 Task: Add an event with the title Performance Evaluation and Feedback Session, date '2023/10/21', time 9:15 AM to 11:15 AMand add a description: Participants will explore the role of a leader as a coach and mentor. They will learn how to provide guidance, support, and development opportunities to team members, fostering their growth and professional advancement., put the event into Orange category, logged in from the account softage.2@softage.netand send the event invitation to softage.3@softage.net and softage.4@softage.net. Set a reminder for the event 15 minutes before
Action: Mouse moved to (82, 96)
Screenshot: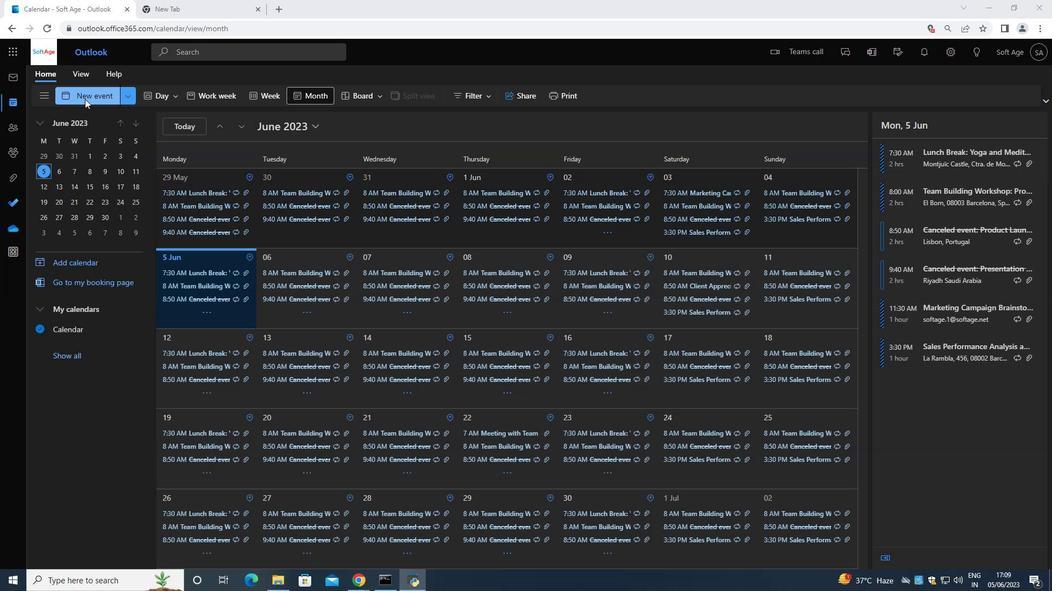 
Action: Mouse pressed left at (82, 96)
Screenshot: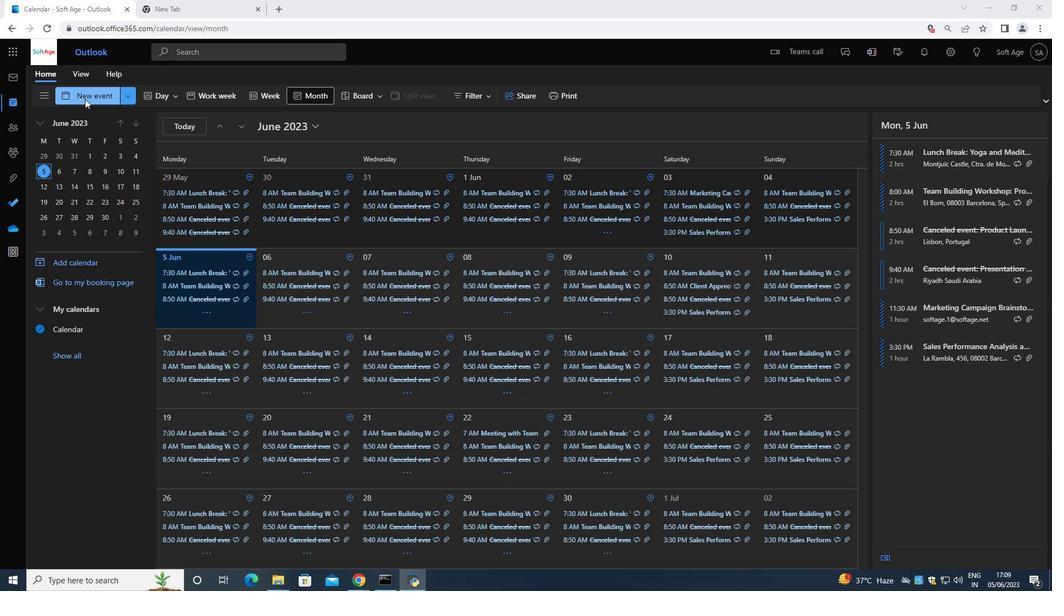 
Action: Mouse moved to (326, 161)
Screenshot: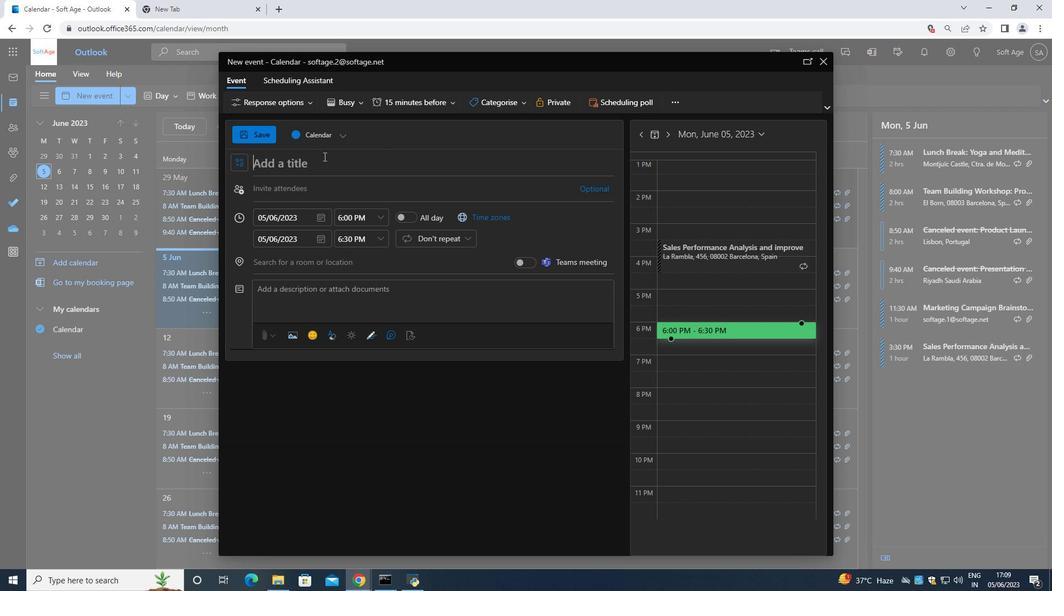 
Action: Key pressed <Key.shift><Key.shift><Key.shift><Key.shift><Key.shift><Key.shift><Key.shift><Key.shift><Key.shift><Key.shift><Key.shift><Key.shift><Key.shift><Key.shift><Key.shift><Key.shift><Key.shift><Key.shift><Key.shift><Key.shift><Key.shift>Performance<Key.space><Key.shift><Key.shift><Key.shift><Key.shift><Key.shift><Key.shift><Key.shift><Key.shift><Key.shift><Key.shift><Key.shift>Evaluation<Key.space>and<Key.space><Key.shift><Key.shift><Key.shift>Feedback<Key.space><Key.shift>Session<Key.space>
Screenshot: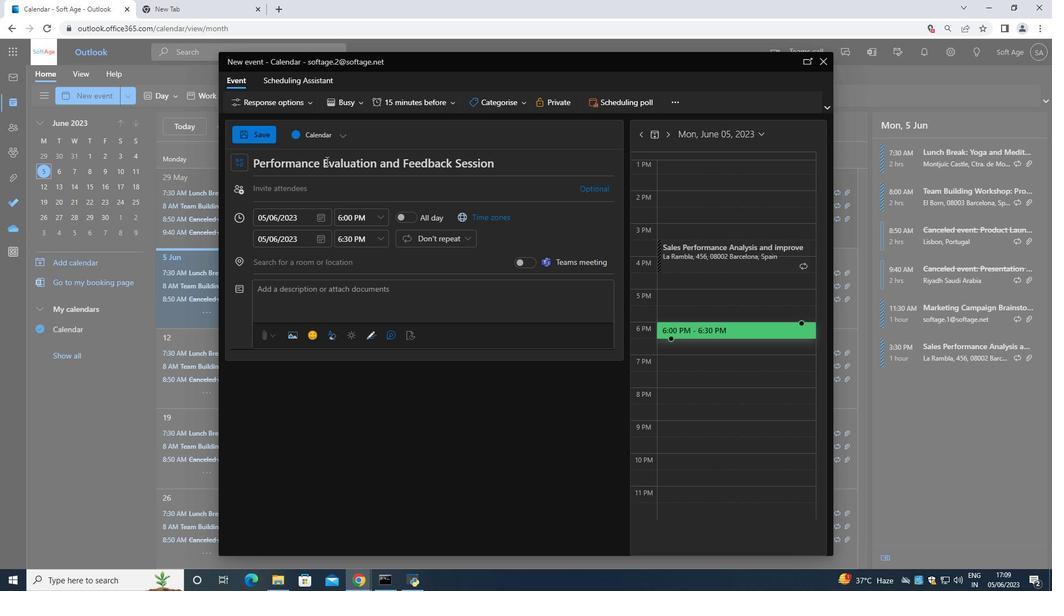 
Action: Mouse moved to (324, 217)
Screenshot: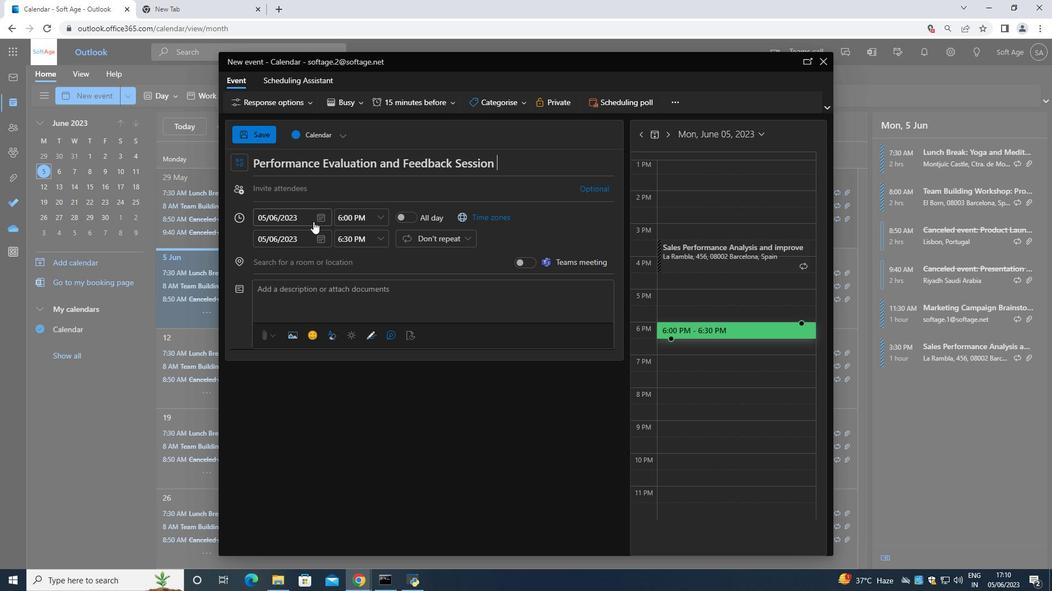 
Action: Mouse pressed left at (316, 220)
Screenshot: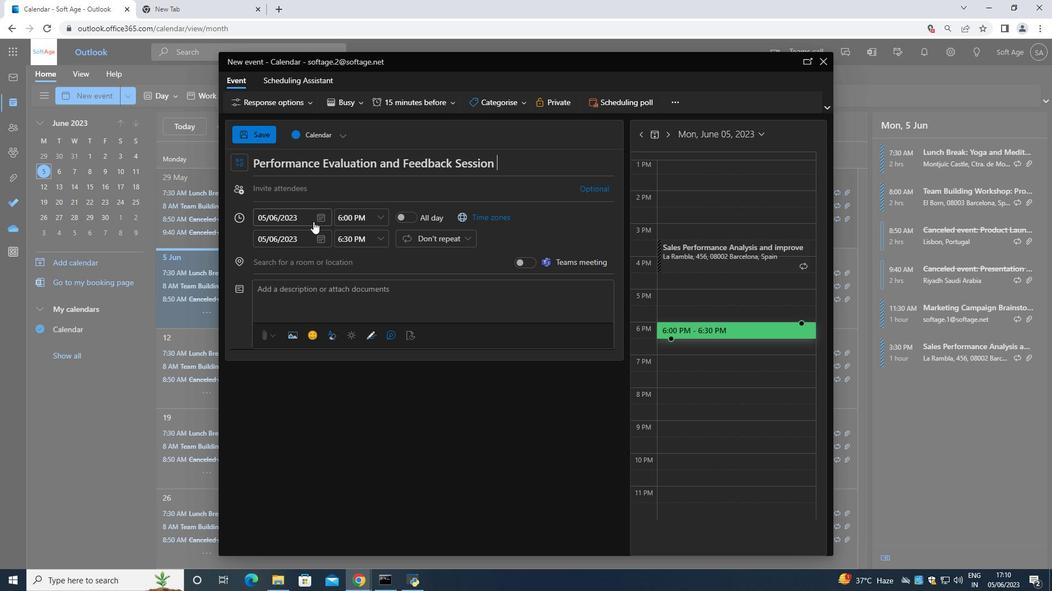 
Action: Mouse pressed left at (324, 217)
Screenshot: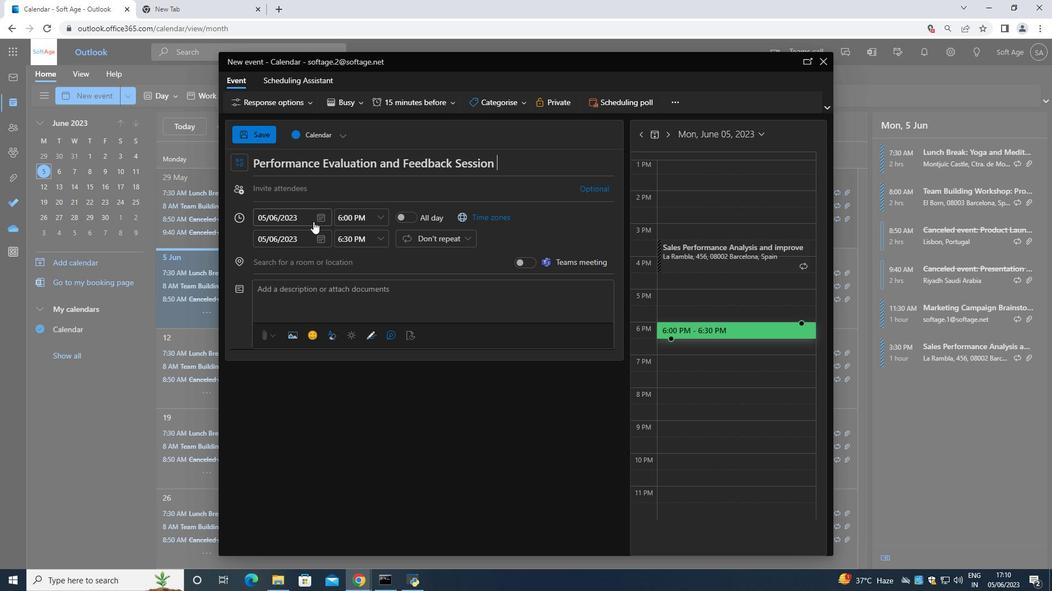 
Action: Mouse moved to (323, 221)
Screenshot: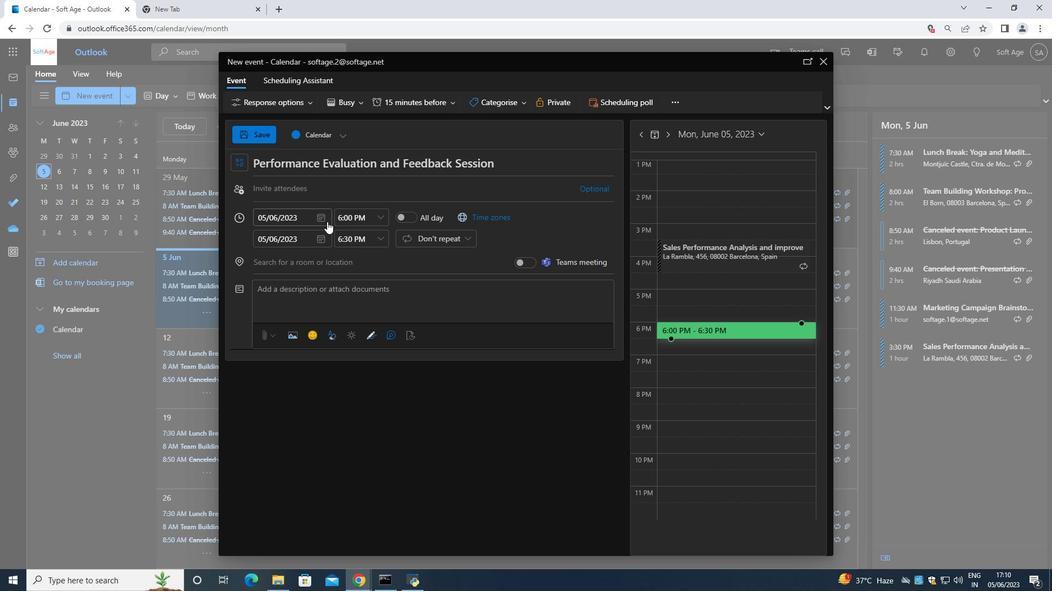 
Action: Mouse pressed left at (323, 221)
Screenshot: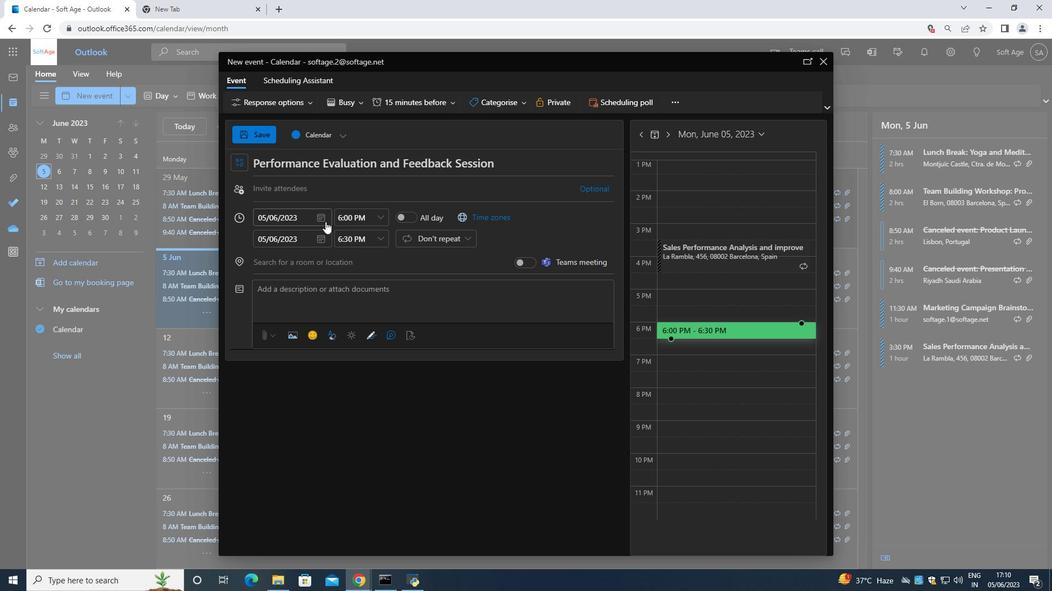 
Action: Mouse moved to (353, 240)
Screenshot: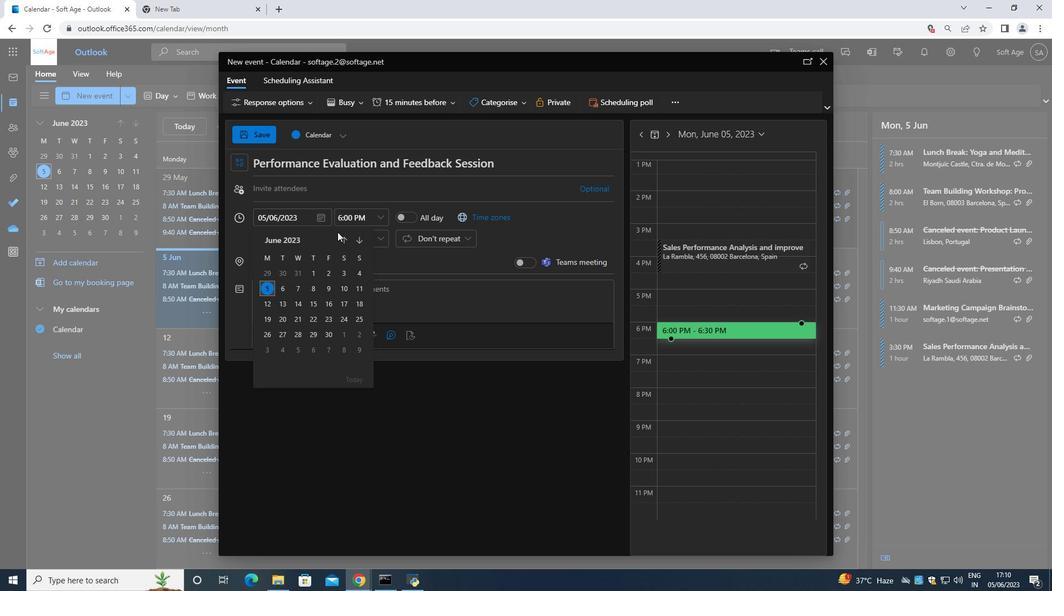 
Action: Mouse pressed left at (353, 240)
Screenshot: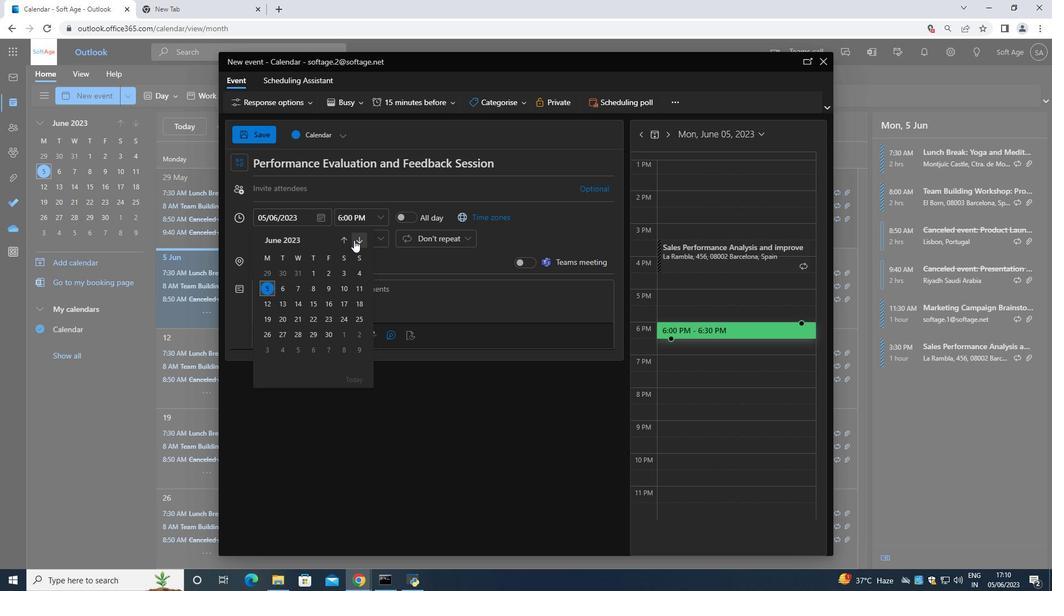 
Action: Mouse pressed left at (353, 240)
Screenshot: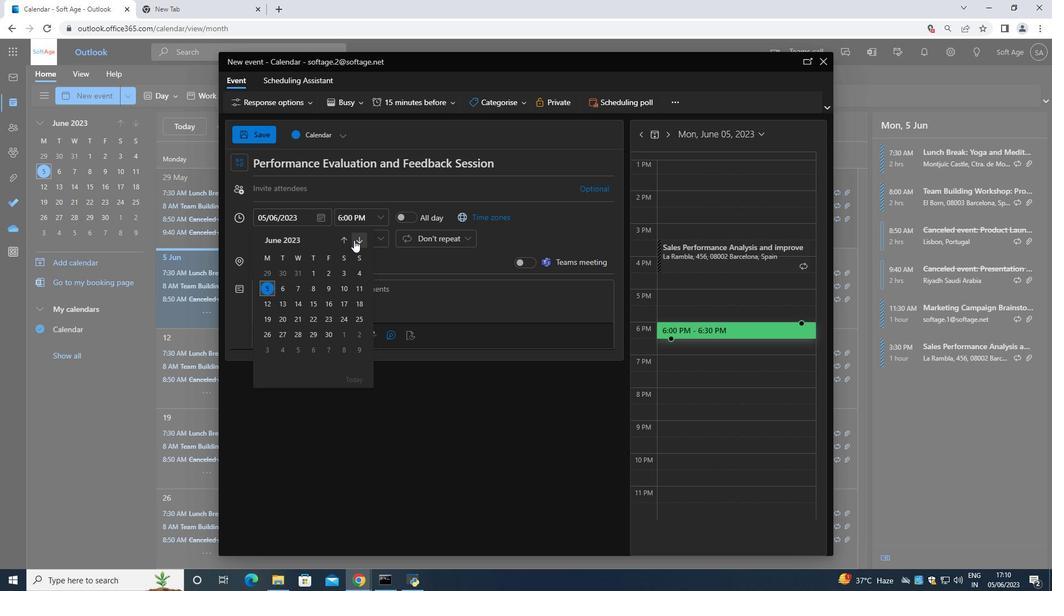 
Action: Mouse pressed left at (353, 240)
Screenshot: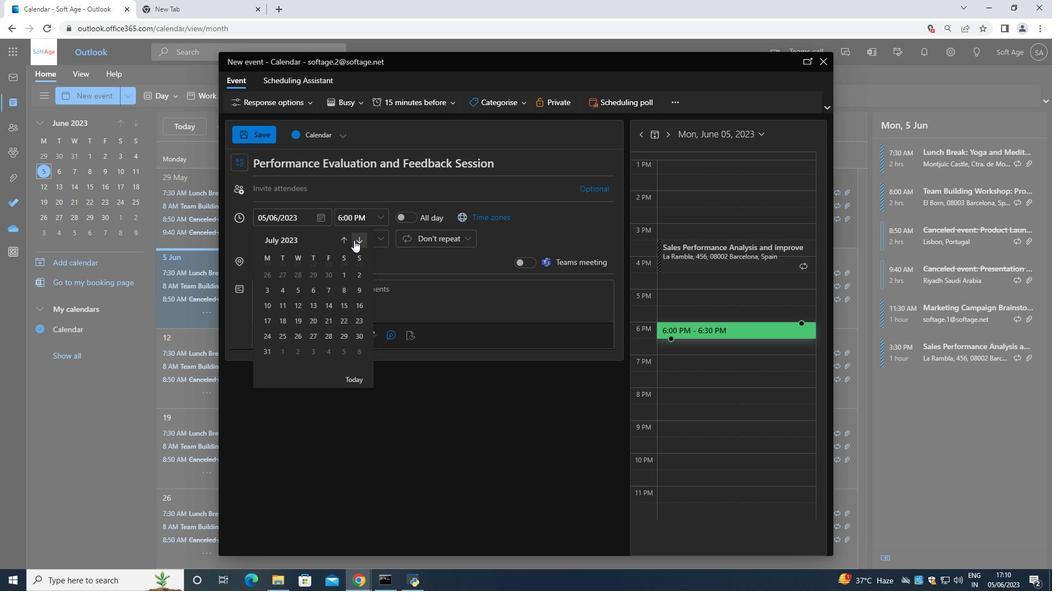
Action: Mouse pressed left at (353, 240)
Screenshot: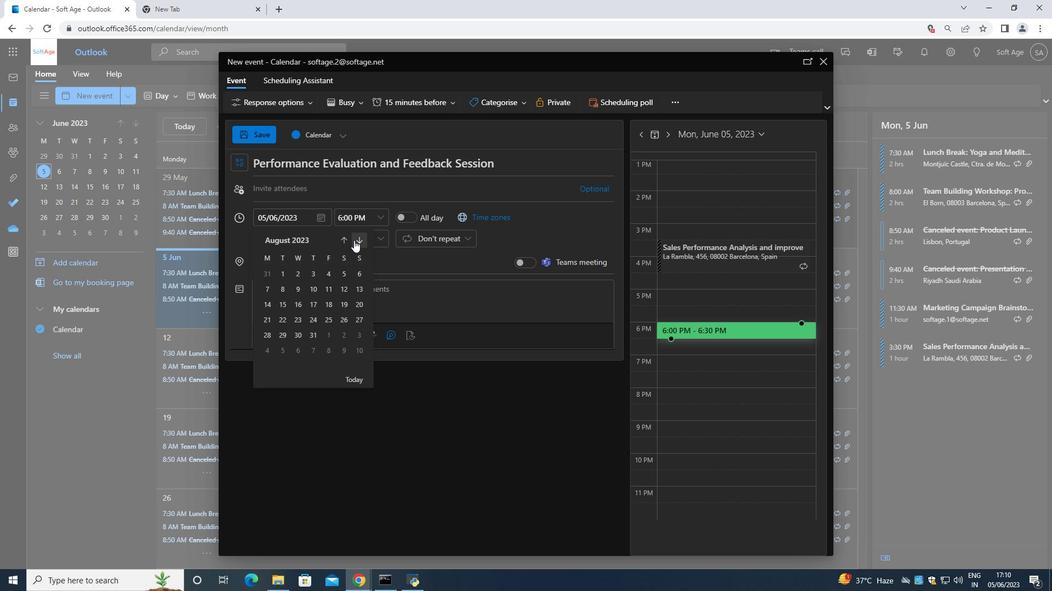 
Action: Mouse pressed left at (353, 240)
Screenshot: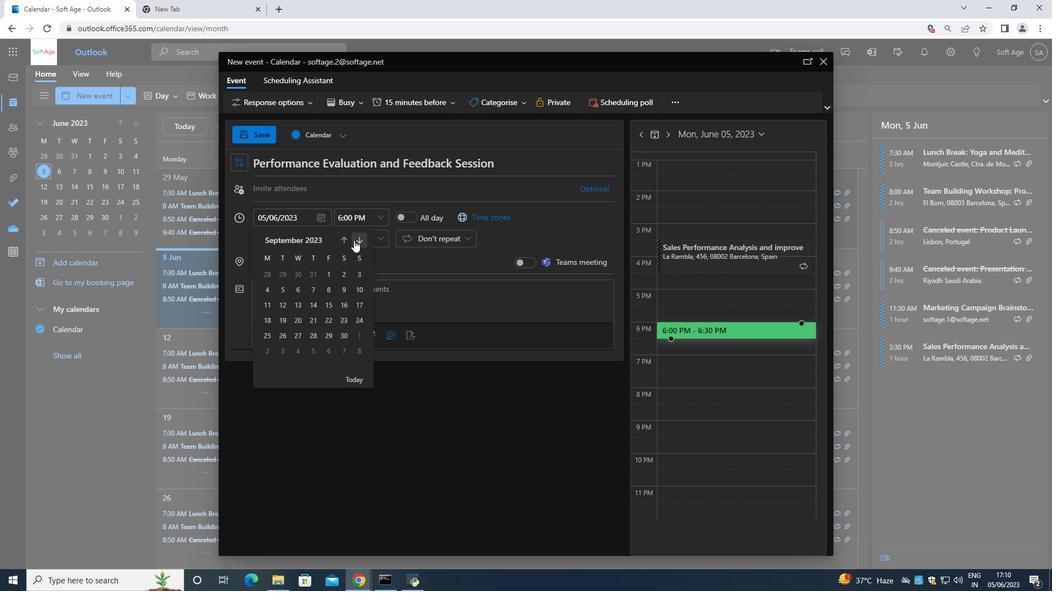 
Action: Mouse moved to (345, 238)
Screenshot: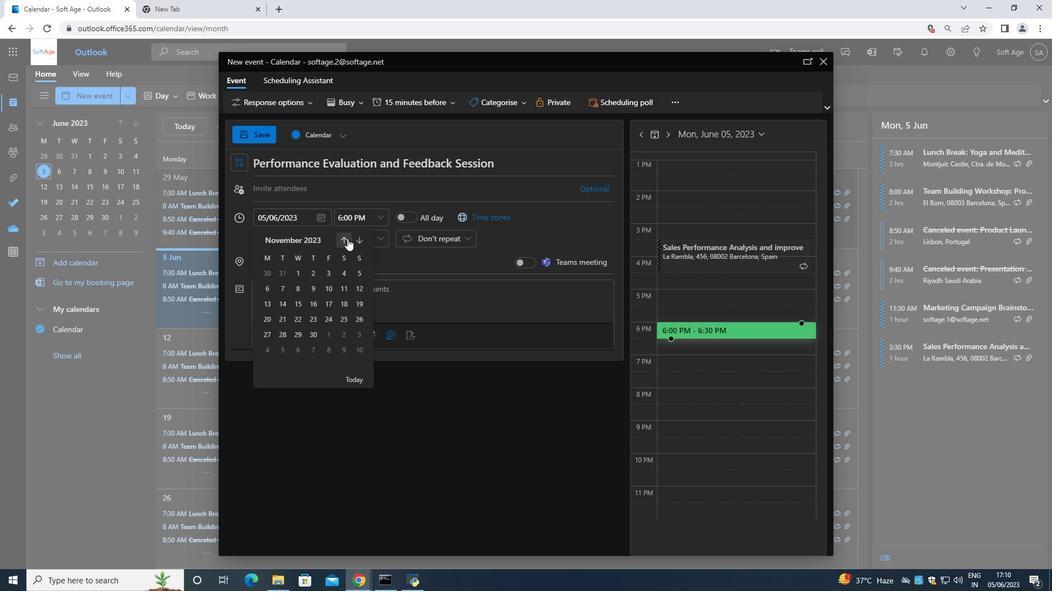 
Action: Mouse pressed left at (345, 238)
Screenshot: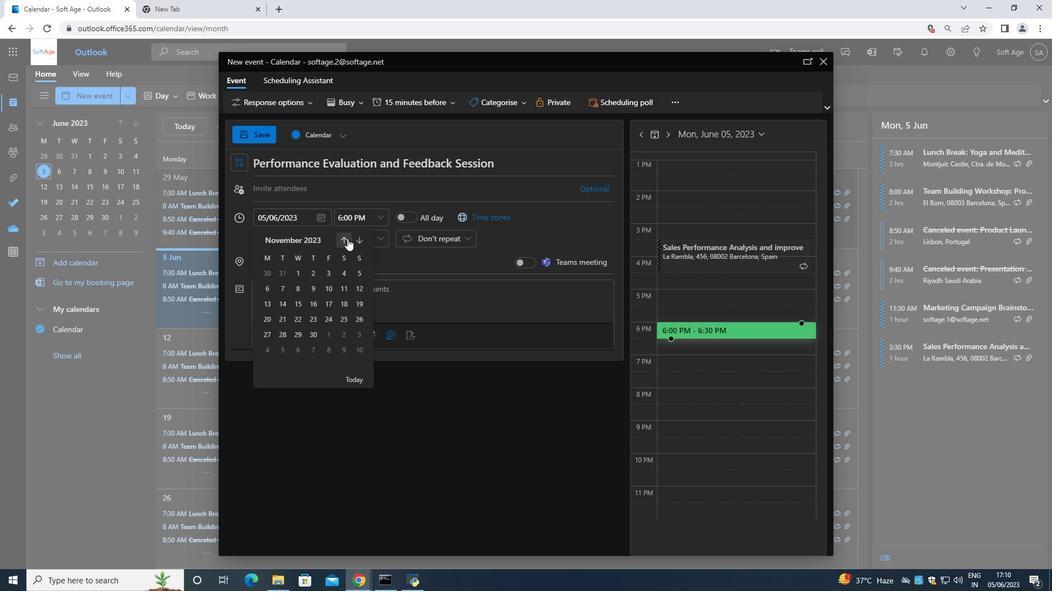 
Action: Mouse moved to (283, 302)
Screenshot: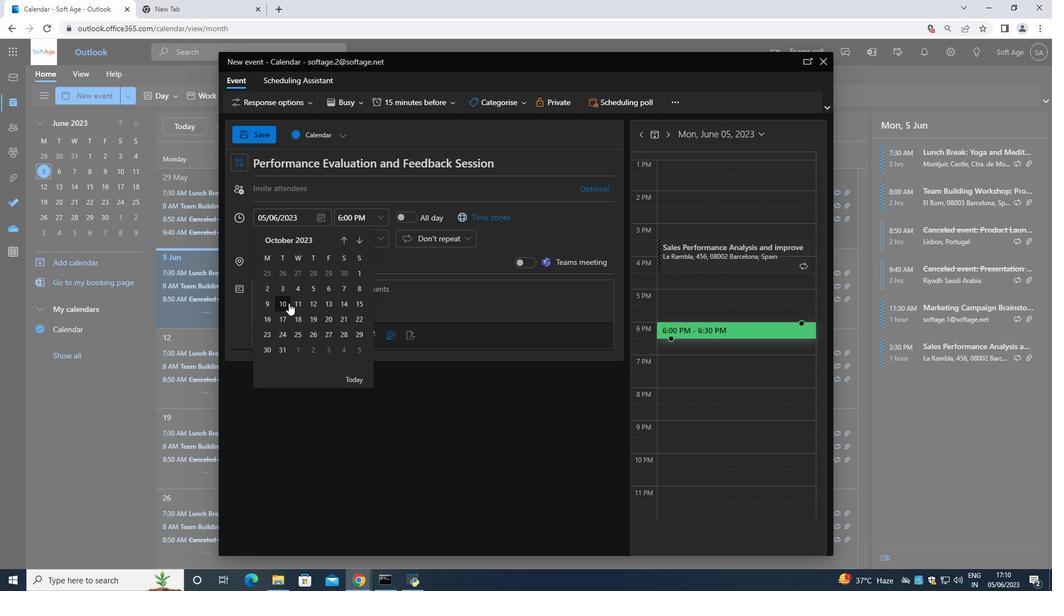 
Action: Mouse pressed left at (283, 302)
Screenshot: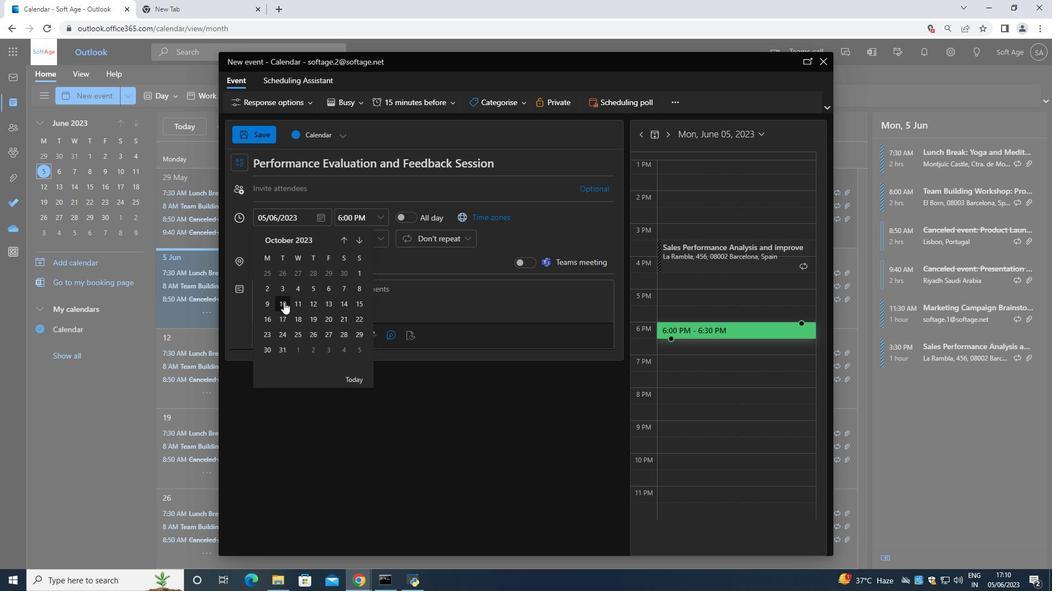 
Action: Mouse moved to (366, 216)
Screenshot: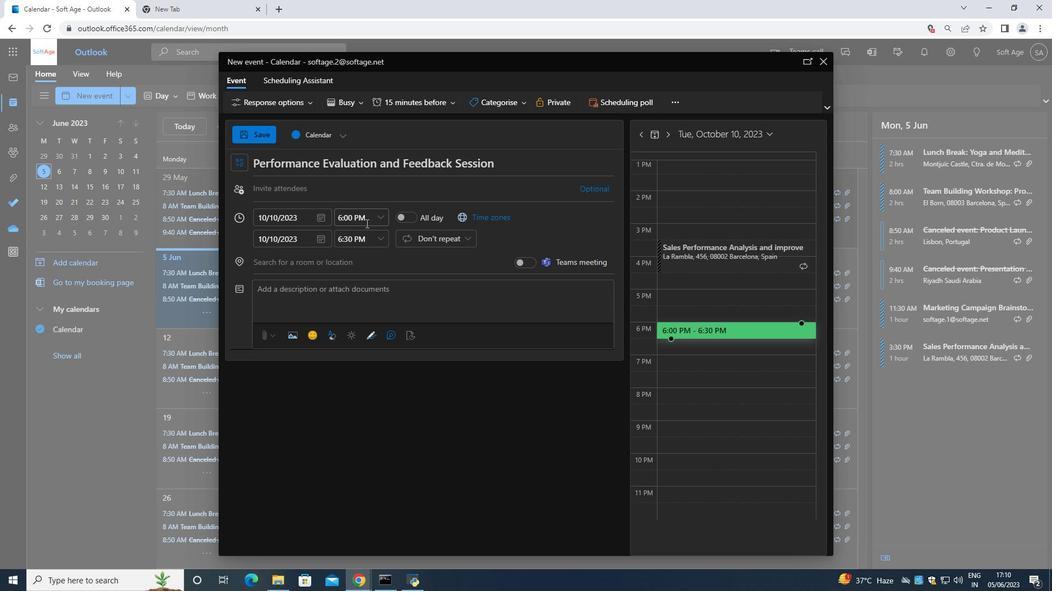 
Action: Mouse pressed left at (366, 216)
Screenshot: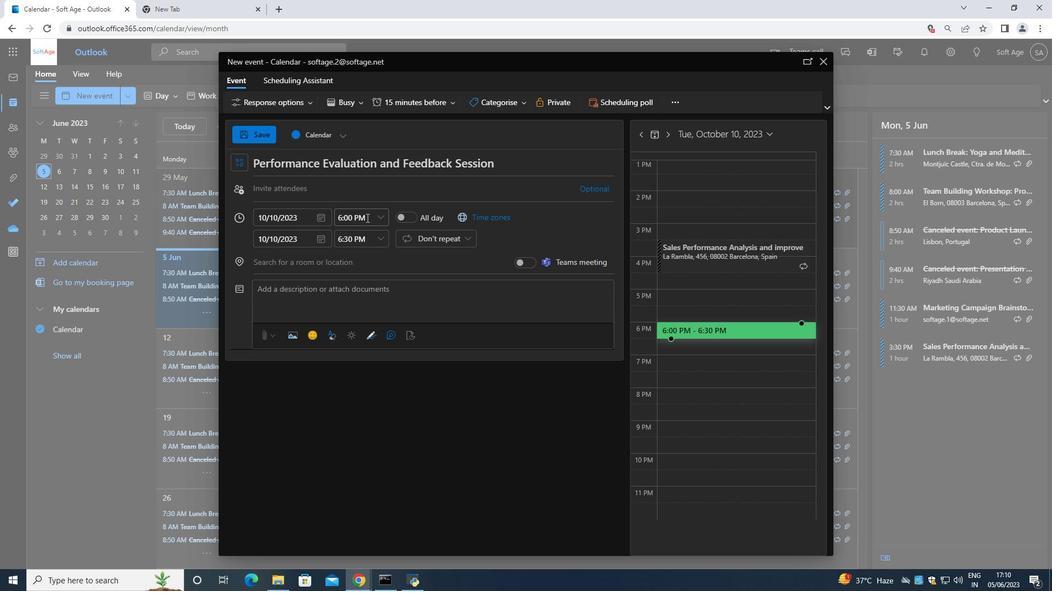 
Action: Mouse moved to (363, 218)
Screenshot: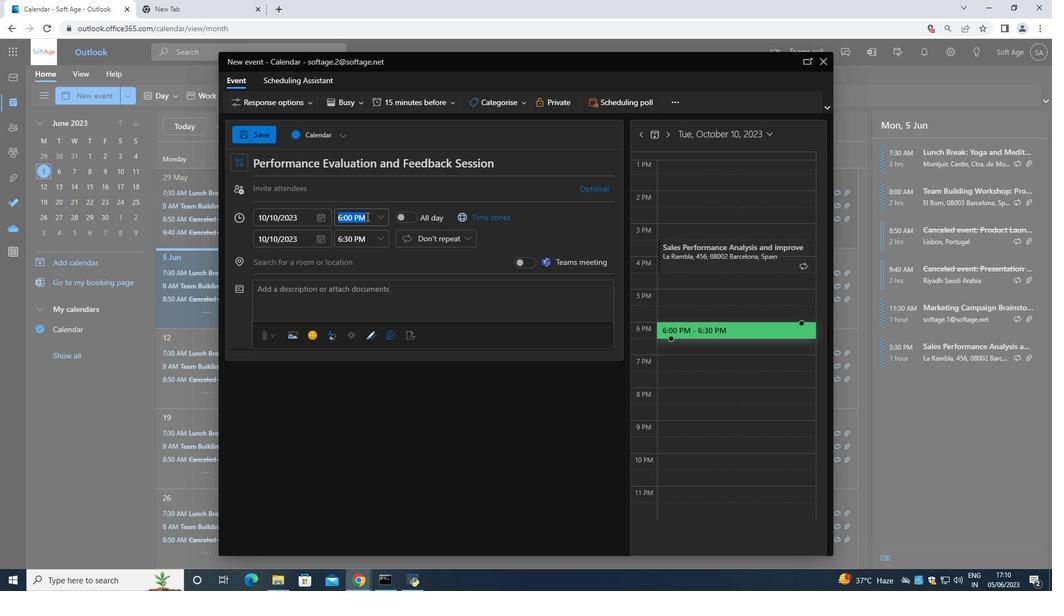 
Action: Key pressed 9<Key.shift_r>:15<Key.space><Key.shift>Am<Key.backspace><Key.shift>M
Screenshot: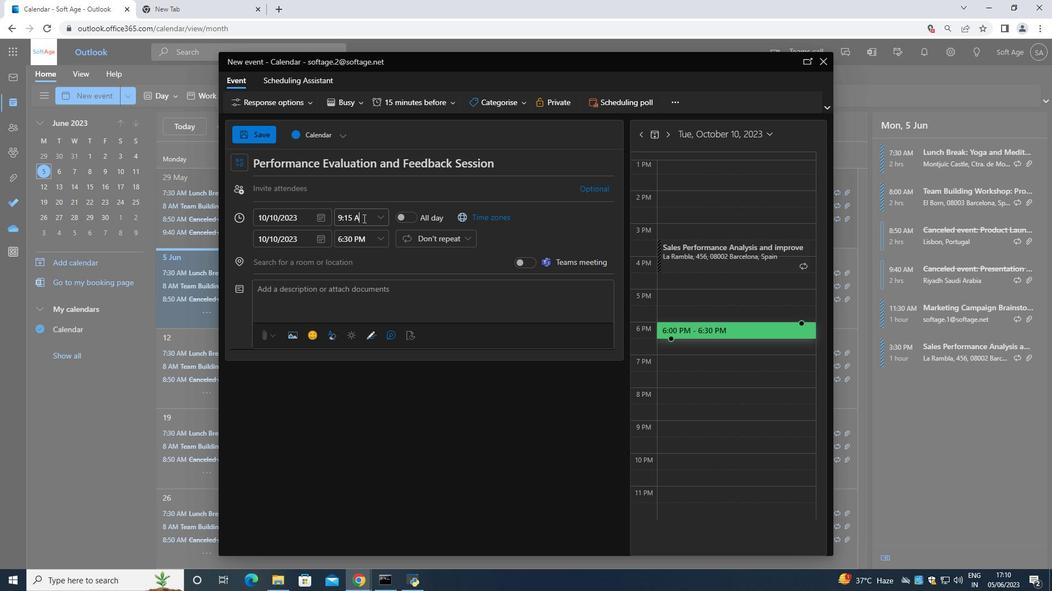
Action: Mouse moved to (384, 243)
Screenshot: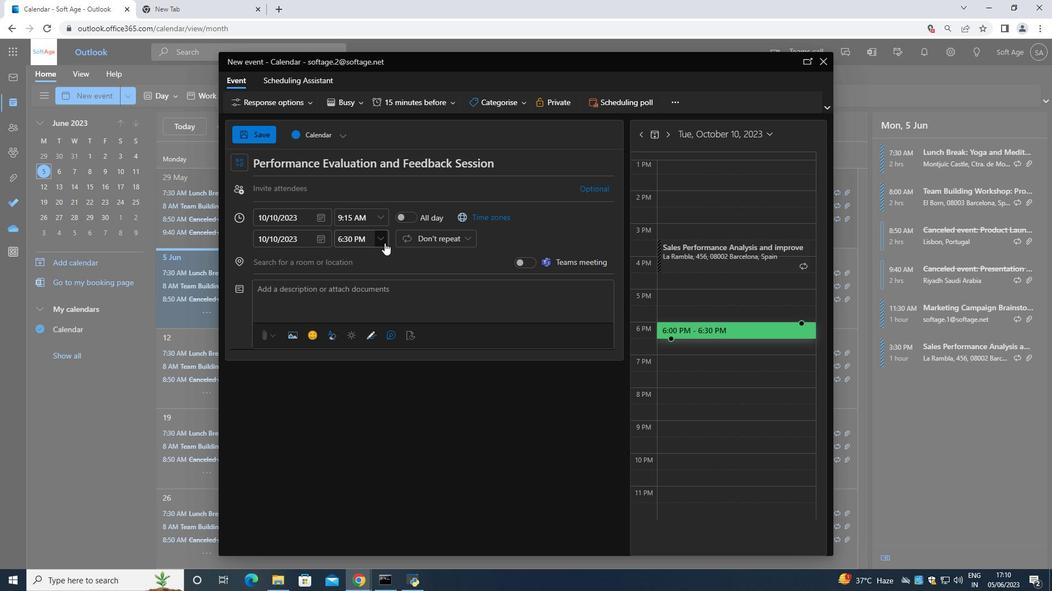 
Action: Mouse pressed left at (384, 243)
Screenshot: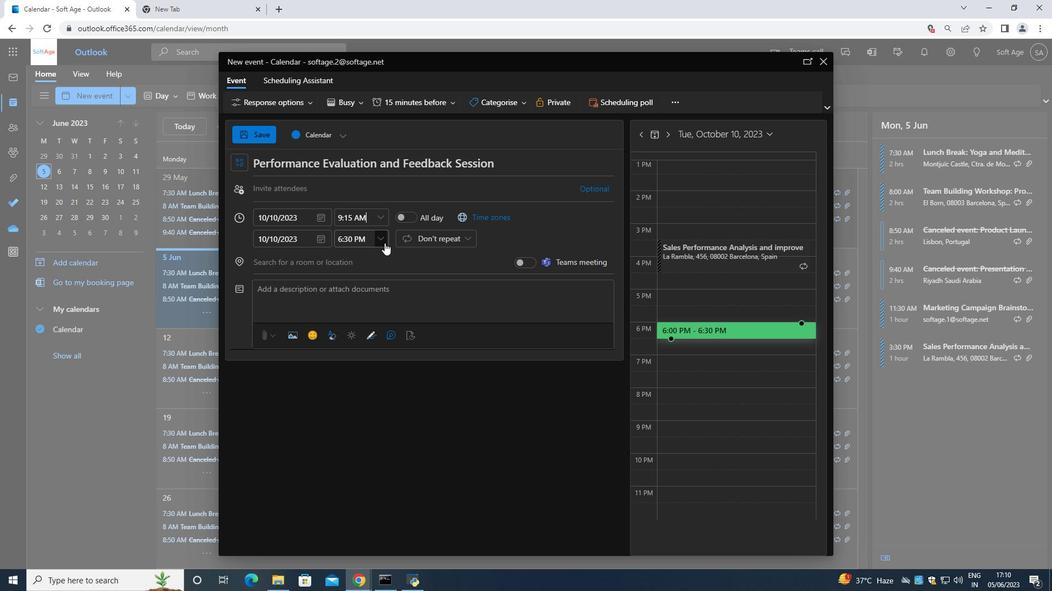 
Action: Mouse moved to (367, 315)
Screenshot: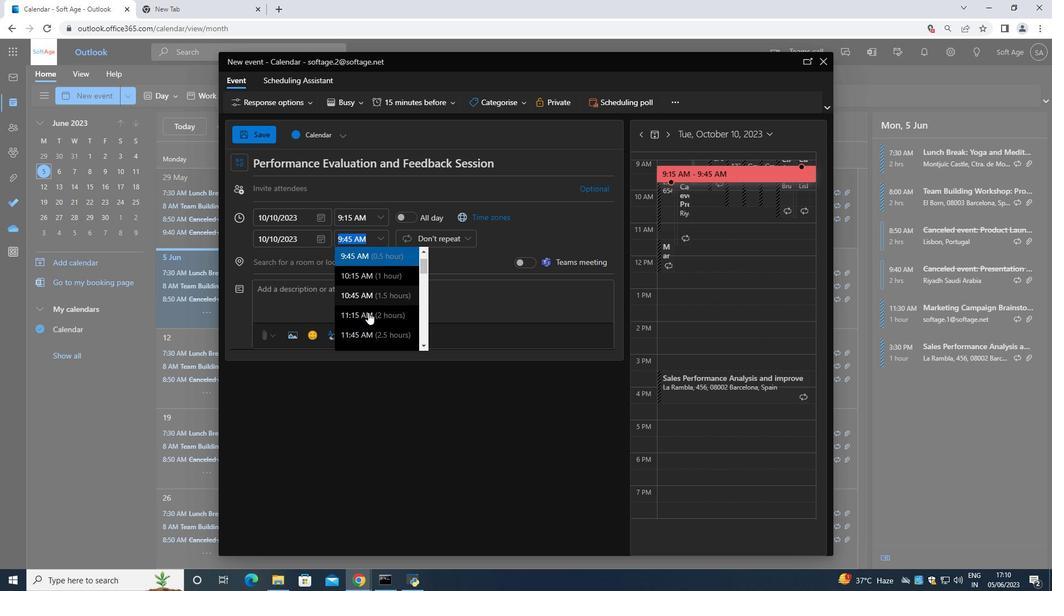 
Action: Mouse pressed left at (367, 315)
Screenshot: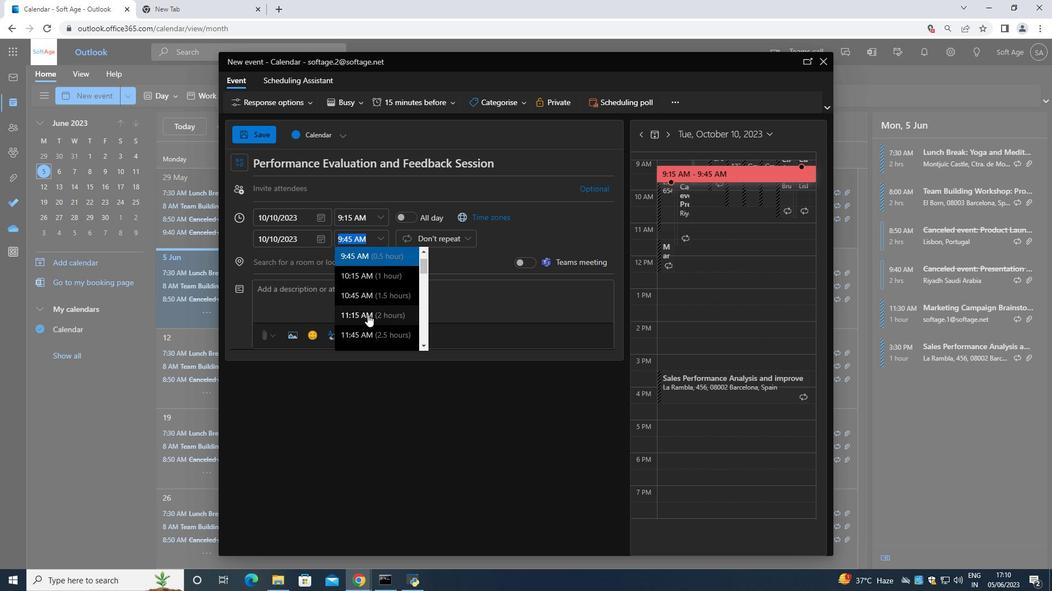 
Action: Mouse moved to (311, 307)
Screenshot: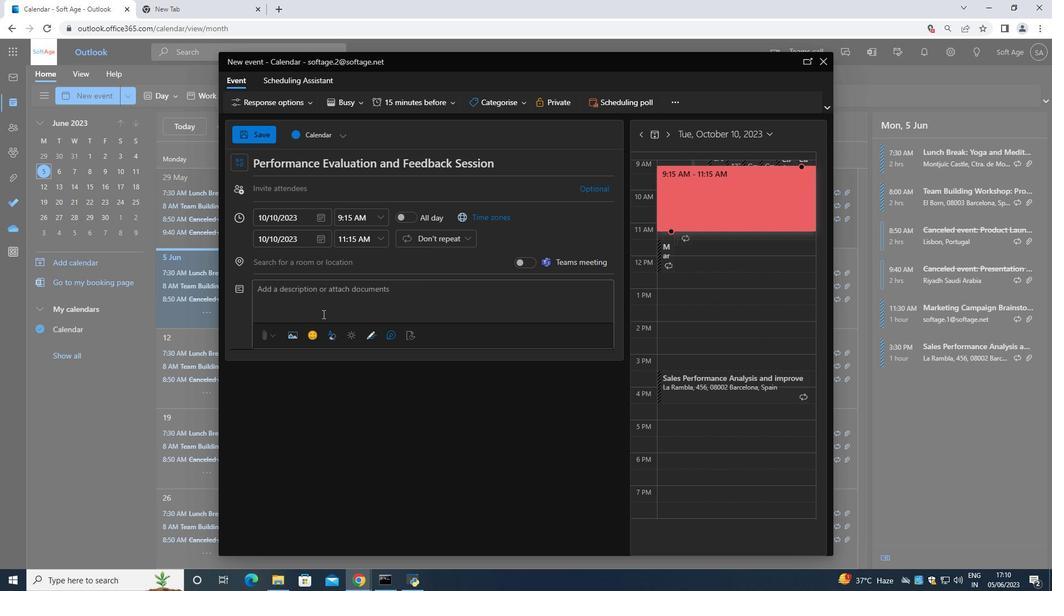 
Action: Mouse pressed left at (311, 307)
Screenshot: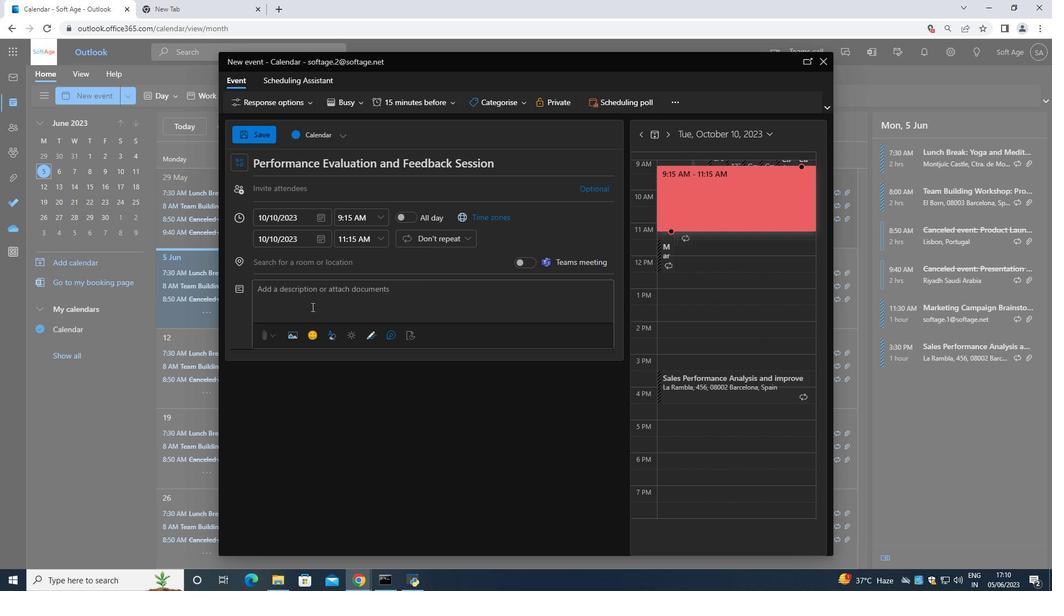 
Action: Mouse moved to (341, 268)
Screenshot: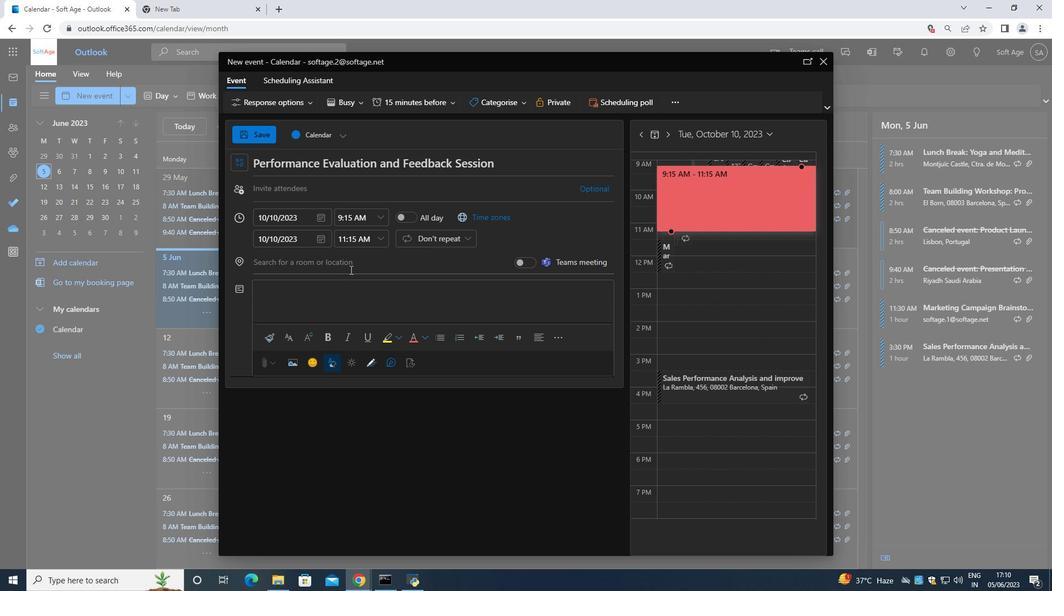 
Action: Key pressed <Key.shift>Participants<Key.space>will<Key.space>exlore<Key.space><Key.backspace><Key.backspace><Key.backspace><Key.backspace><Key.backspace>plore<Key.space>the<Key.space>role<Key.space>of<Key.space>a<Key.space>leader<Key.space>as<Key.space>a<Key.space>cocah<Key.space>and<Key.space>mentor<Key.space><Key.shift>.they<Key.space>will<Key.space>lw<Key.left><Key.left><Key.left><Key.left><Key.left><Key.left><Key.left><Key.left><Key.left><Key.left><Key.left><Key.left><Key.left><Key.left><Key.left><Key.left><Key.left><Key.left><Key.left><Key.left><Key.left><Key.left><Key.left><Key.left><Key.left><Key.left><Key.backspace>a<Key.right><Key.right><Key.right><Key.right><Key.right><Key.right><Key.right><Key.right><Key.right><Key.right><Key.right><Key.right><Key.right><Key.right><Key.right><Key.right><Key.right><Key.right><Key.right><Key.right><Key.right><Key.right><Key.right><Key.right><Key.right><Key.backspace><Key.right><Key.backspace>learn<Key.space>how<Key.space>to<Key.space>provide<Key.space>guidance,<Key.space>support<Key.space>and<Key.space>development<Key.space>opportunities<Key.space>to<Key.space>team<Key.space>members,<Key.space>fostering<Key.space>their<Key.space>groe<Key.backspace>wth<Key.space>and<Key.space>professional<Key.space>advancement<Key.space>/<Key.backspace>.
Screenshot: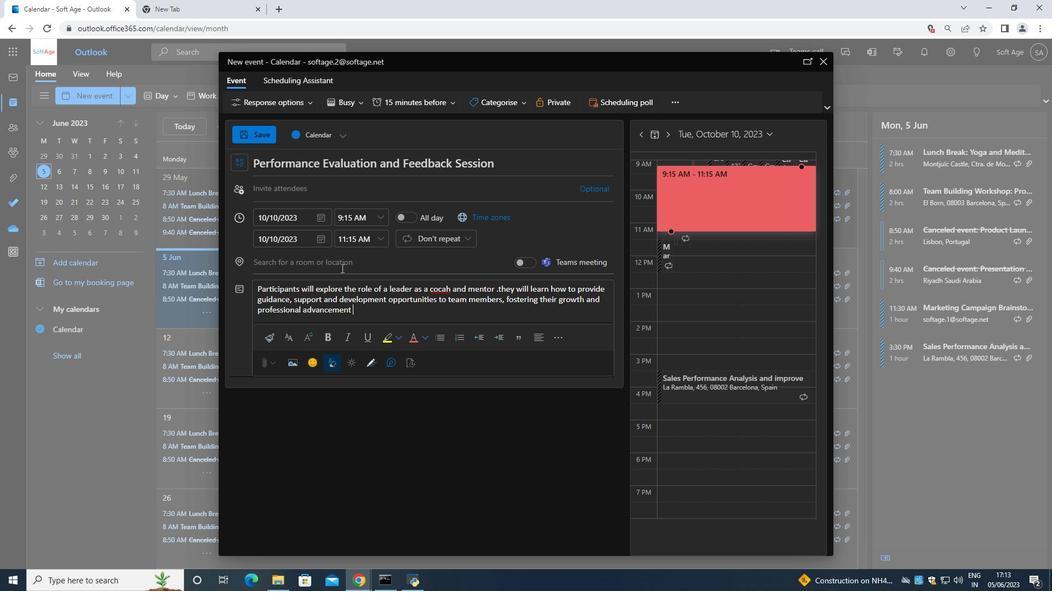 
Action: Mouse moved to (492, 98)
Screenshot: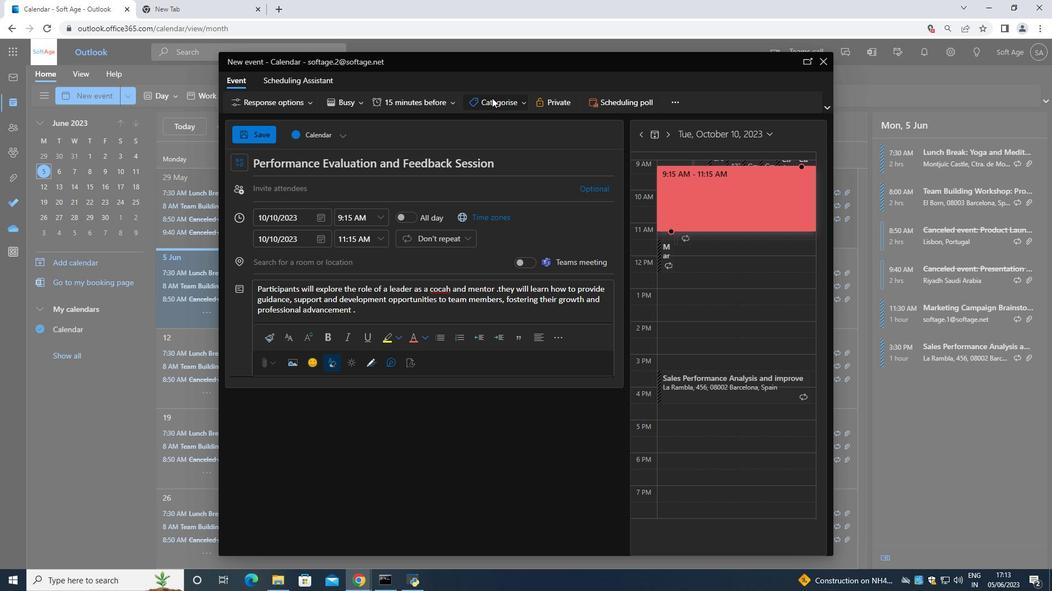 
Action: Mouse pressed left at (492, 98)
Screenshot: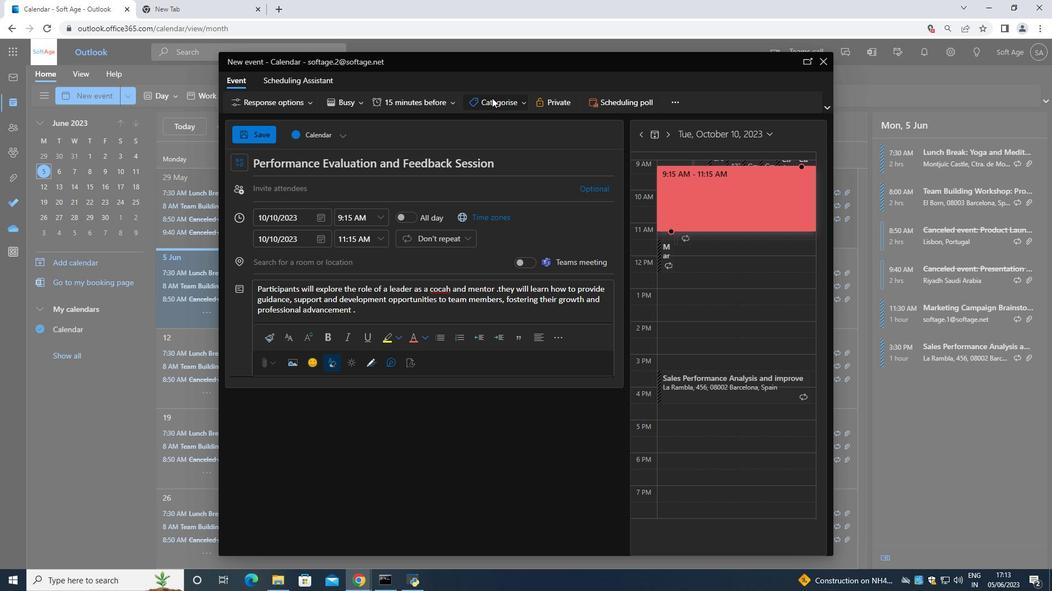
Action: Mouse moved to (509, 162)
Screenshot: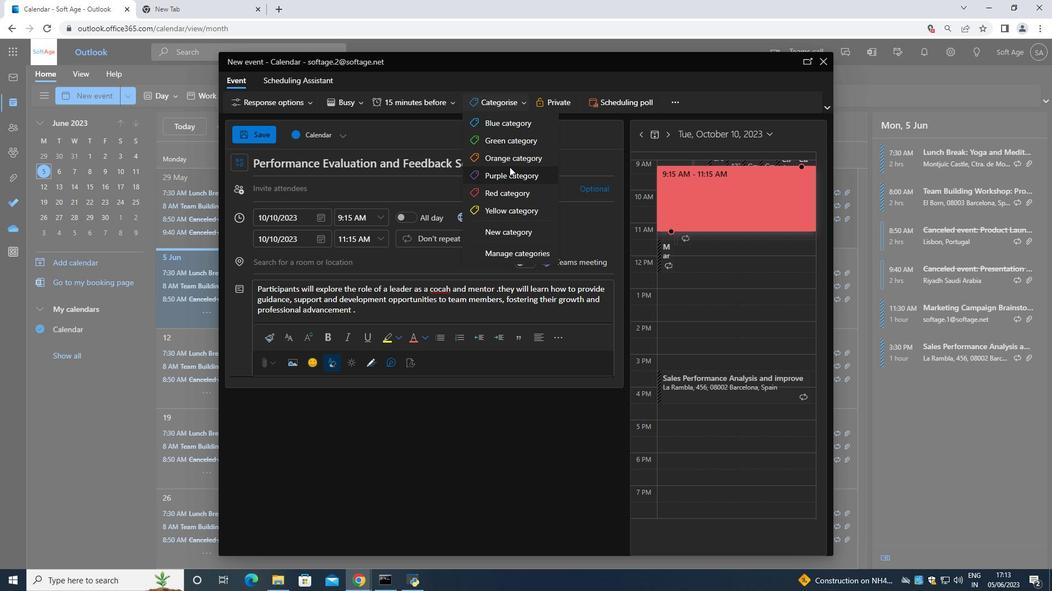 
Action: Mouse pressed left at (509, 162)
Screenshot: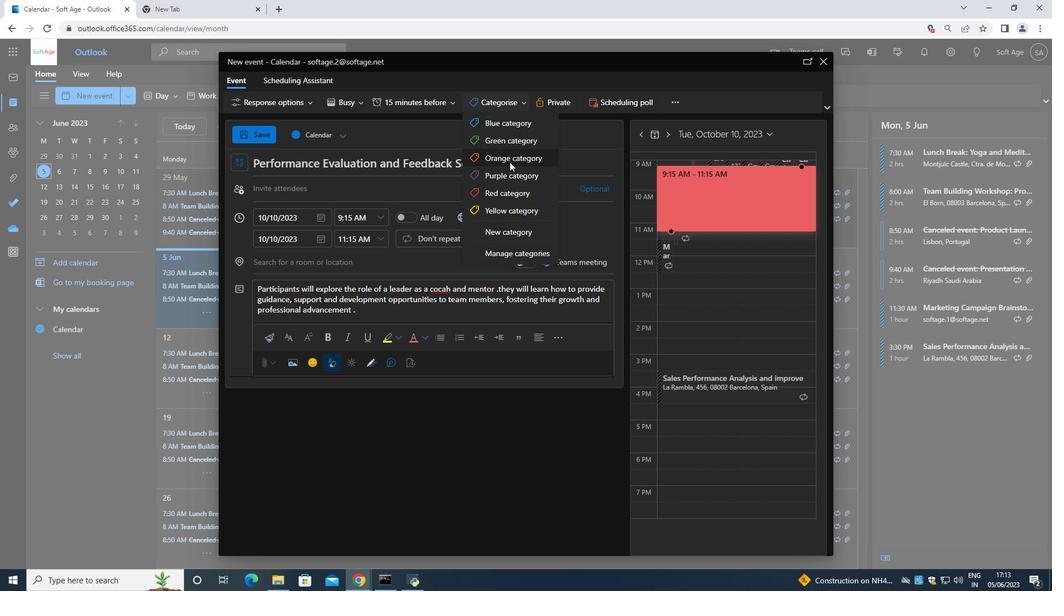 
Action: Mouse moved to (407, 183)
Screenshot: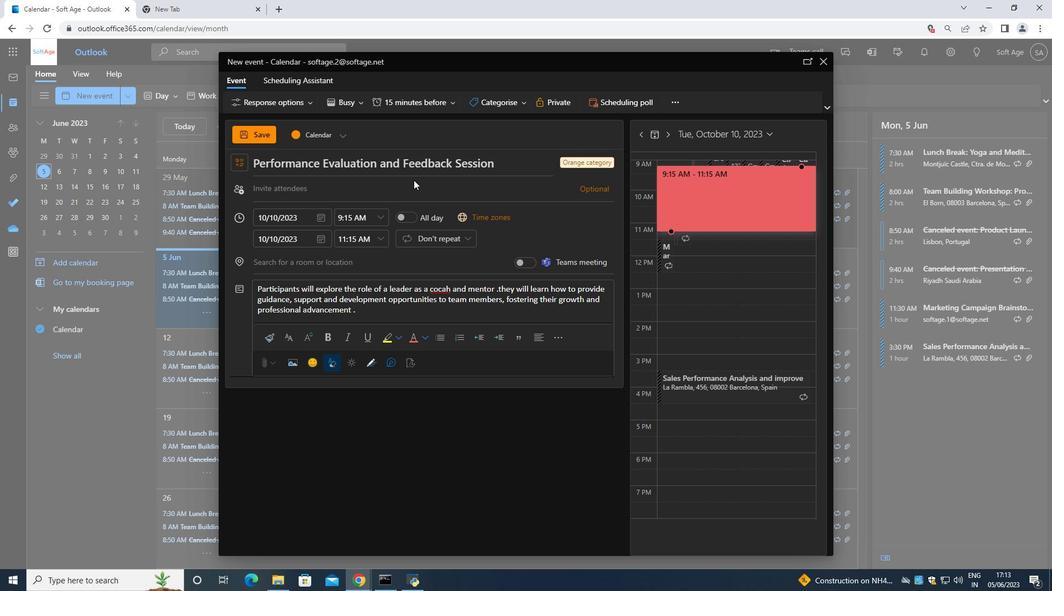 
Action: Mouse pressed left at (407, 183)
Screenshot: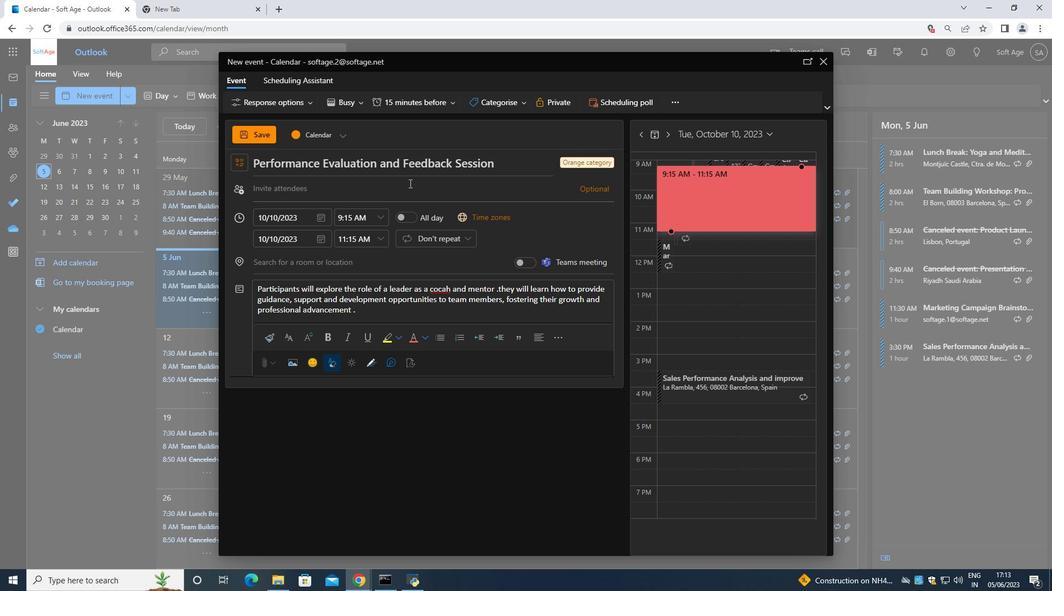 
Action: Mouse moved to (397, 178)
Screenshot: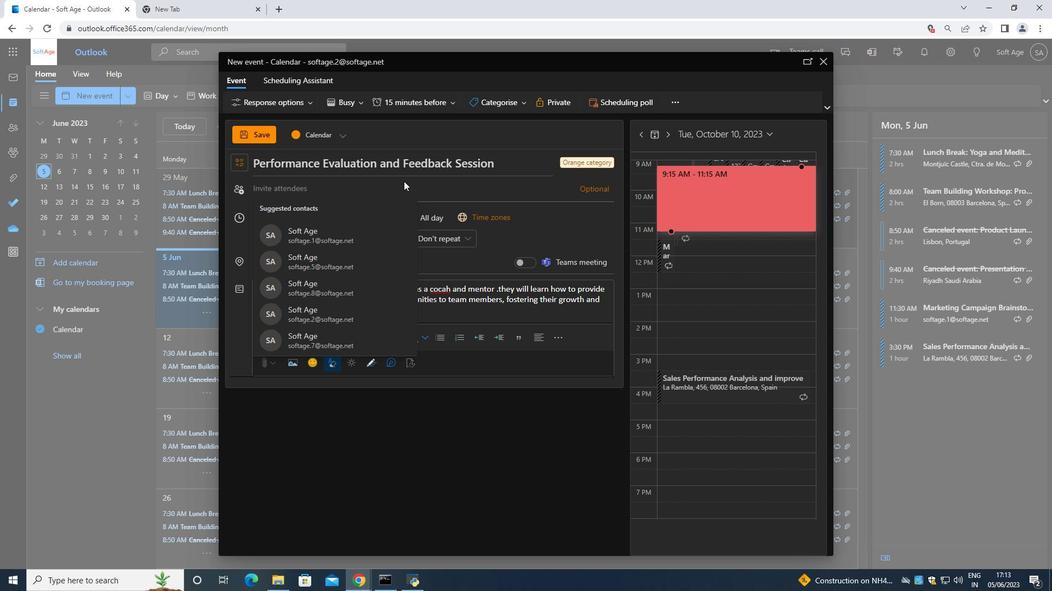 
Action: Key pressed <Key.shift>
Screenshot: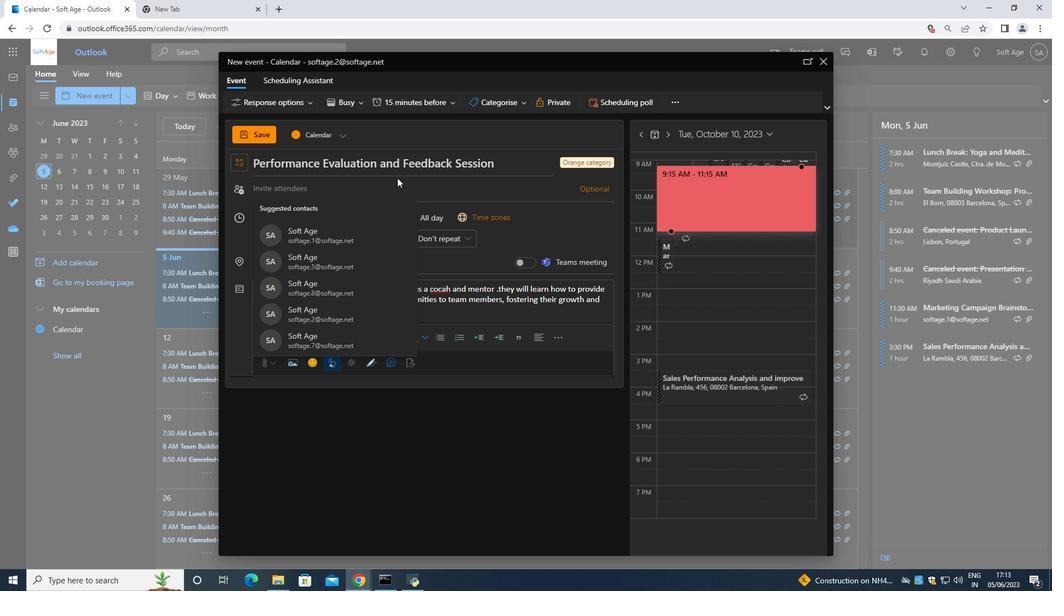 
Action: Mouse moved to (393, 176)
Screenshot: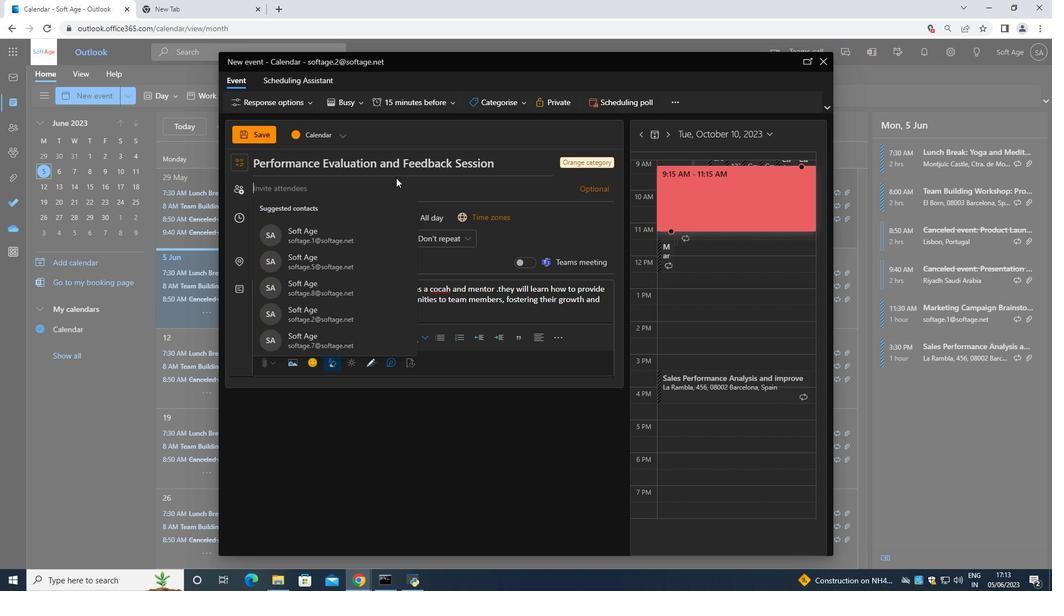 
Action: Key pressed S
Screenshot: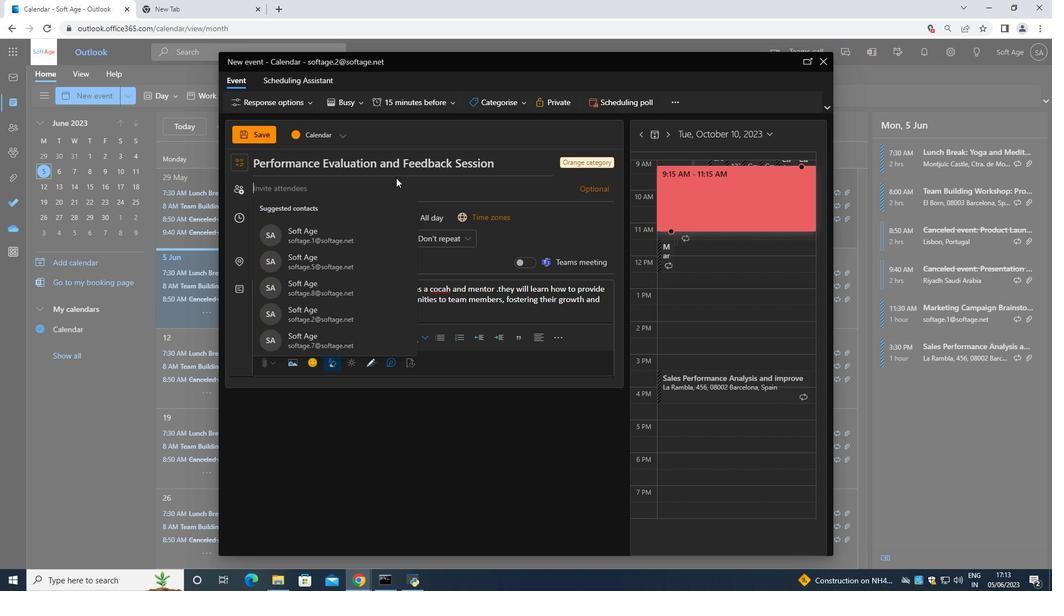 
Action: Mouse moved to (391, 175)
Screenshot: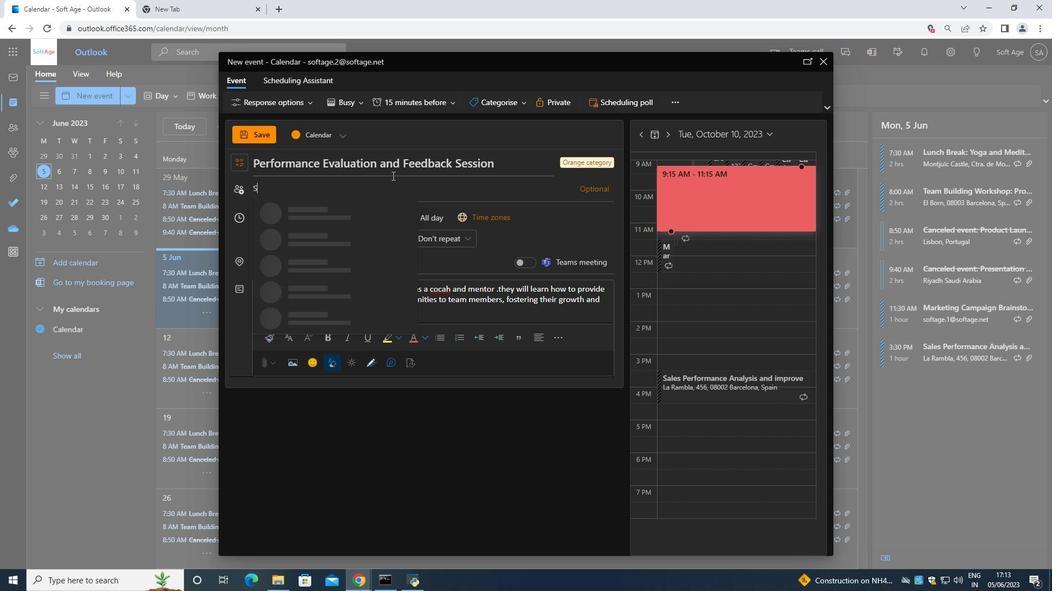 
Action: Key pressed o
Screenshot: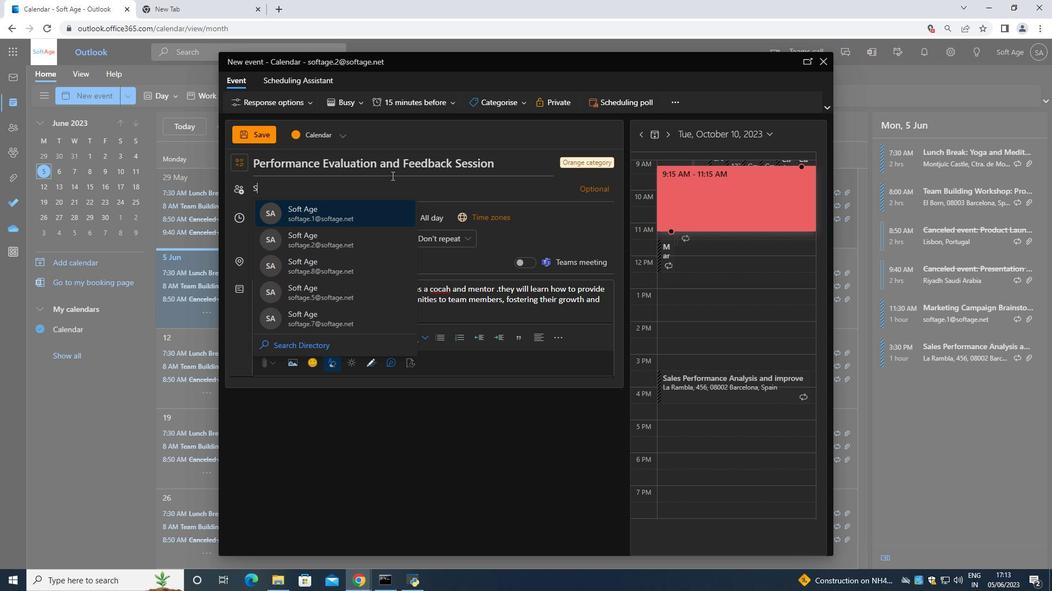 
Action: Mouse moved to (390, 175)
Screenshot: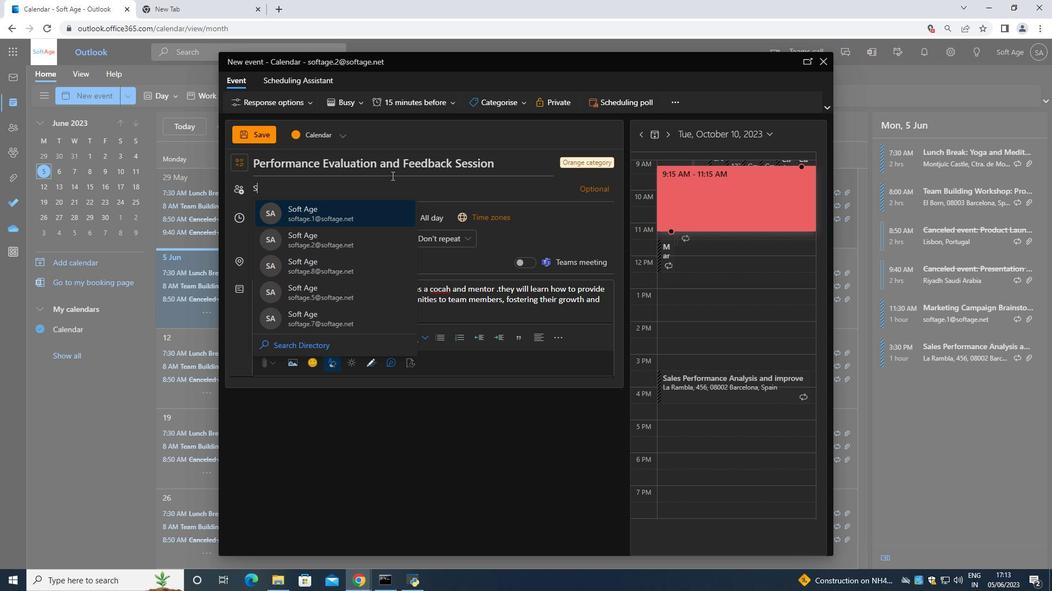 
Action: Key pressed ftage.3<Key.shift><Key.shift><Key.shift>@
Screenshot: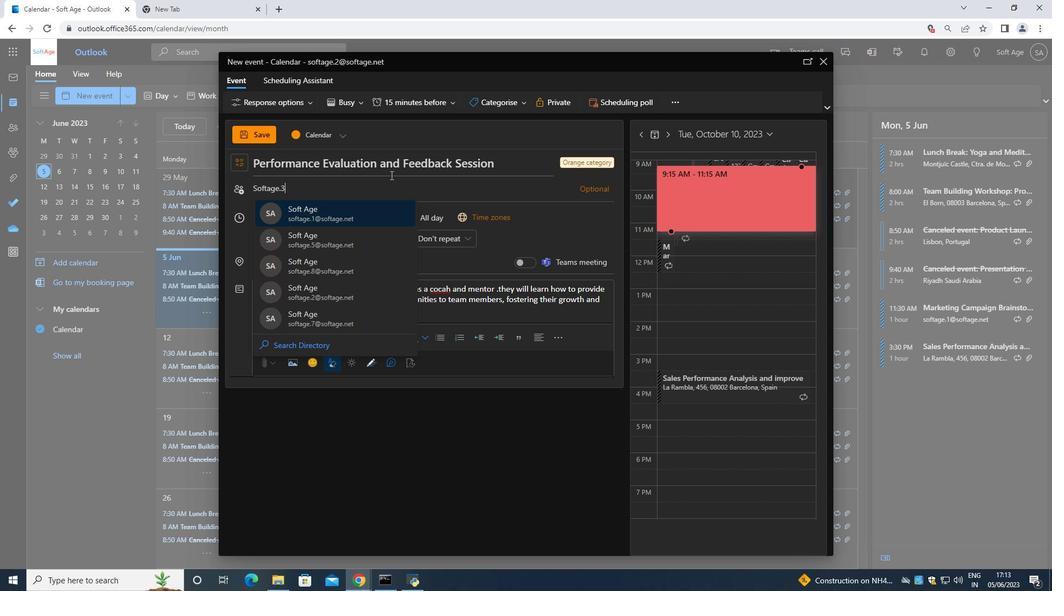 
Action: Mouse moved to (341, 209)
Screenshot: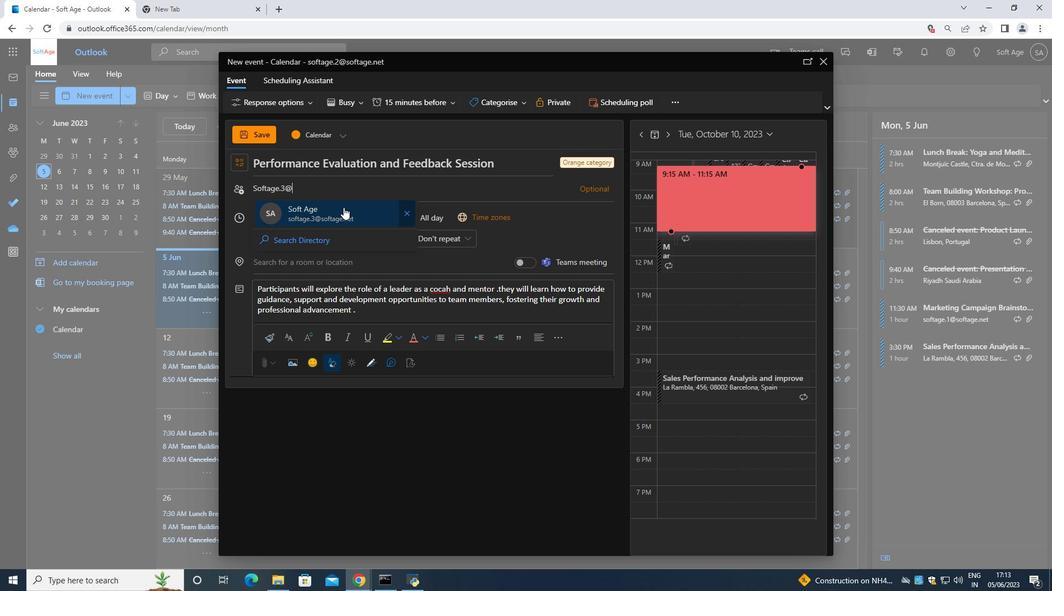 
Action: Mouse pressed left at (341, 209)
Screenshot: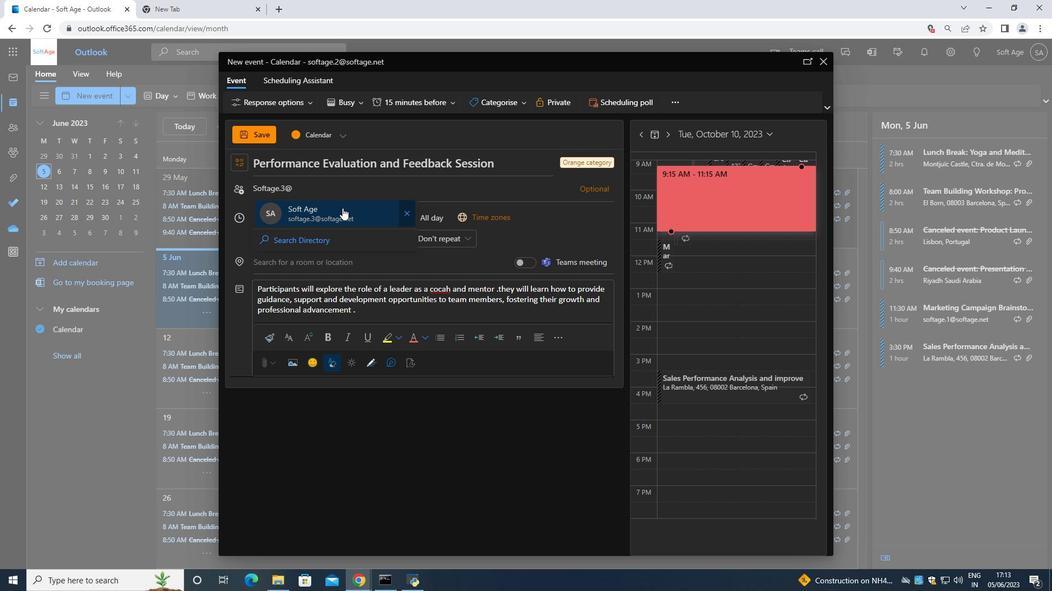 
Action: Mouse moved to (335, 189)
Screenshot: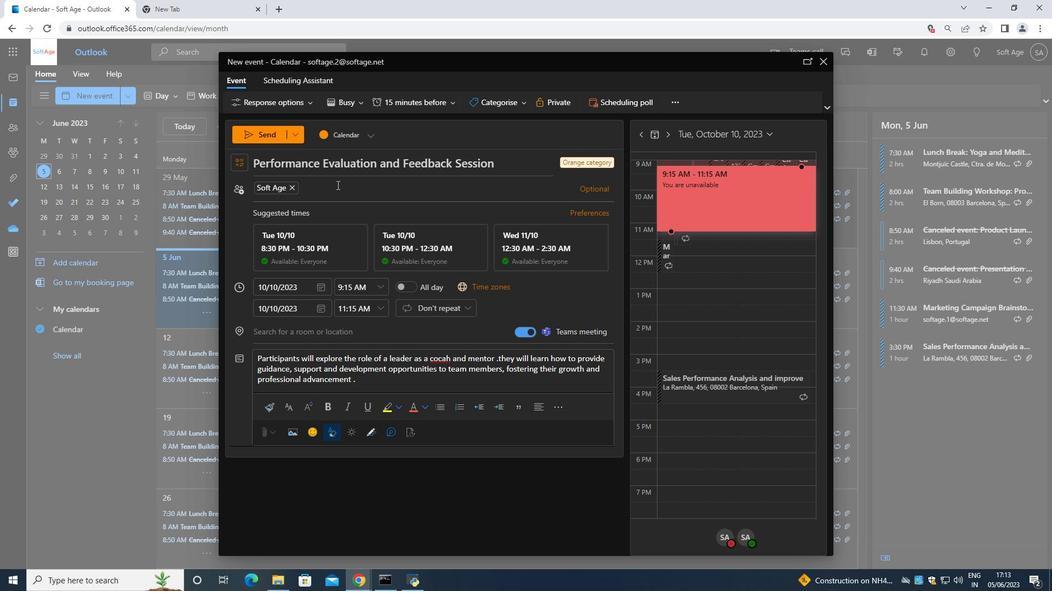 
Action: Mouse pressed left at (335, 189)
Screenshot: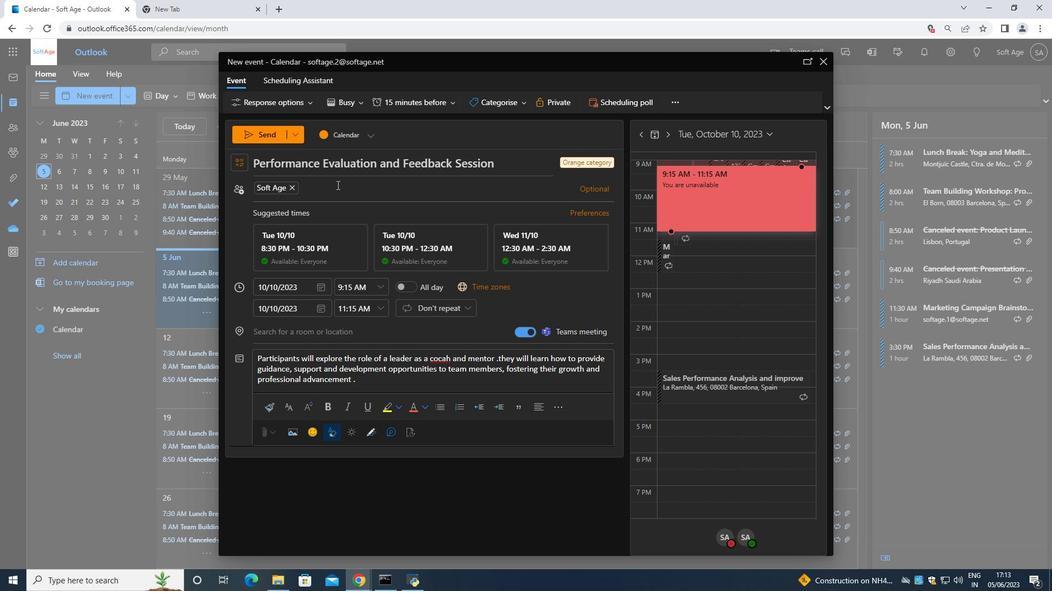 
Action: Mouse moved to (334, 189)
Screenshot: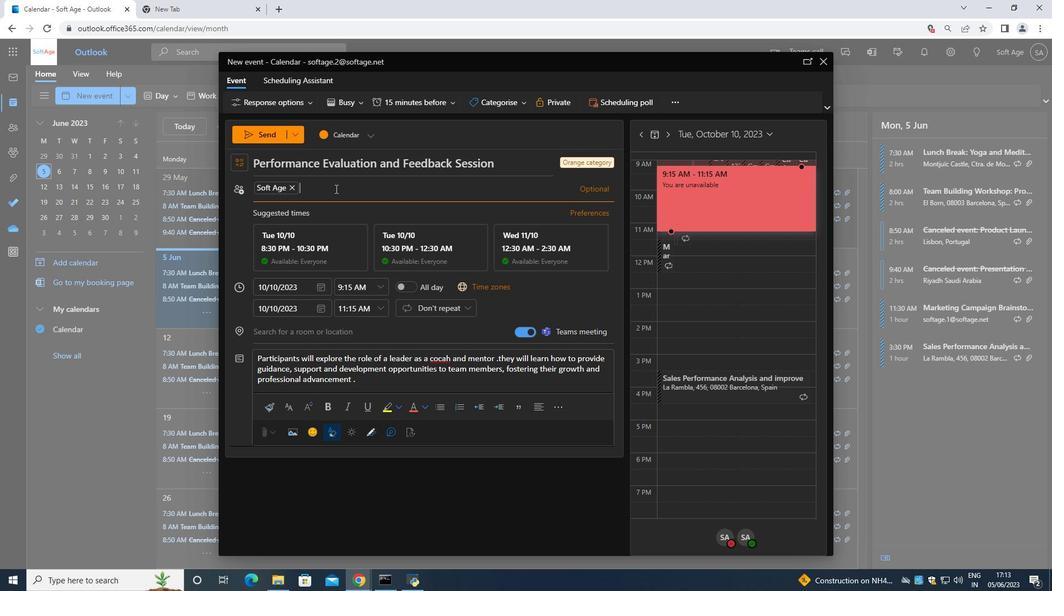 
Action: Key pressed <Key.shift>Softage.4<Key.shift><Key.shift><Key.shift><Key.shift><Key.shift><Key.shift><Key.shift><Key.shift><Key.shift>@
Screenshot: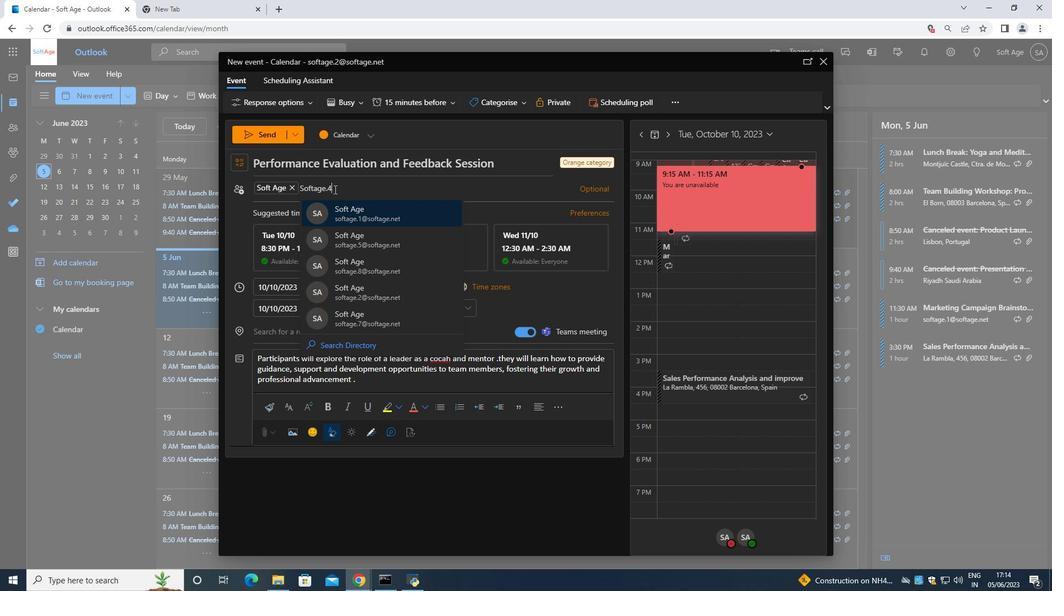 
Action: Mouse moved to (358, 210)
Screenshot: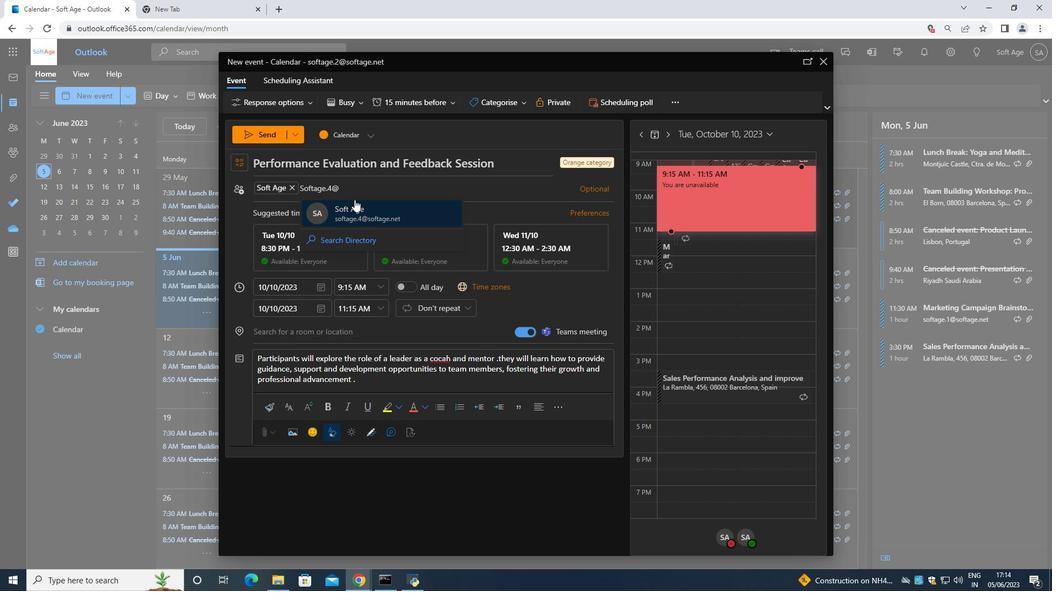 
Action: Mouse pressed left at (358, 210)
Screenshot: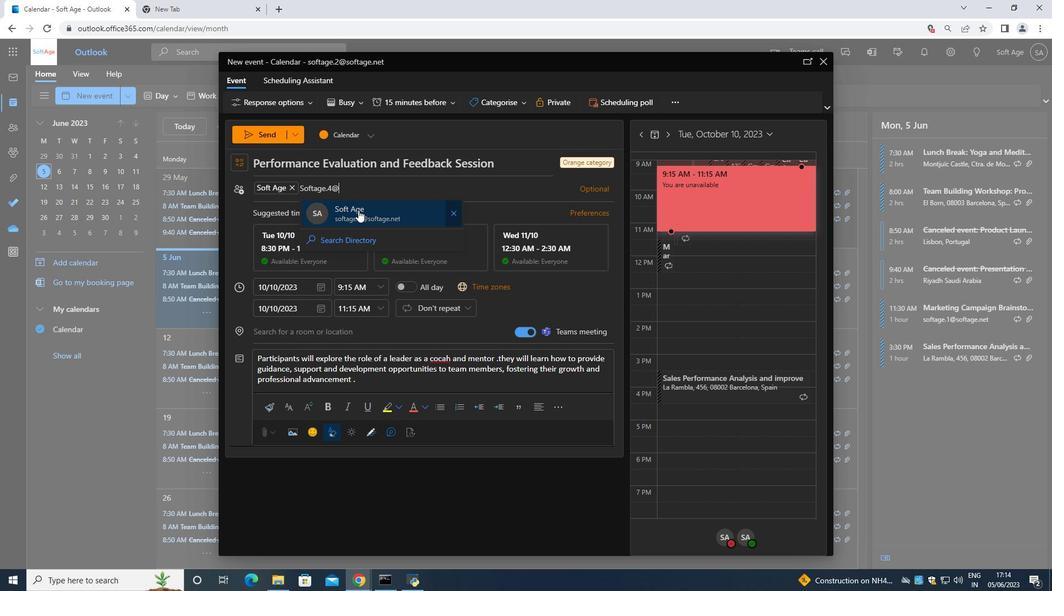 
Action: Mouse moved to (407, 105)
Screenshot: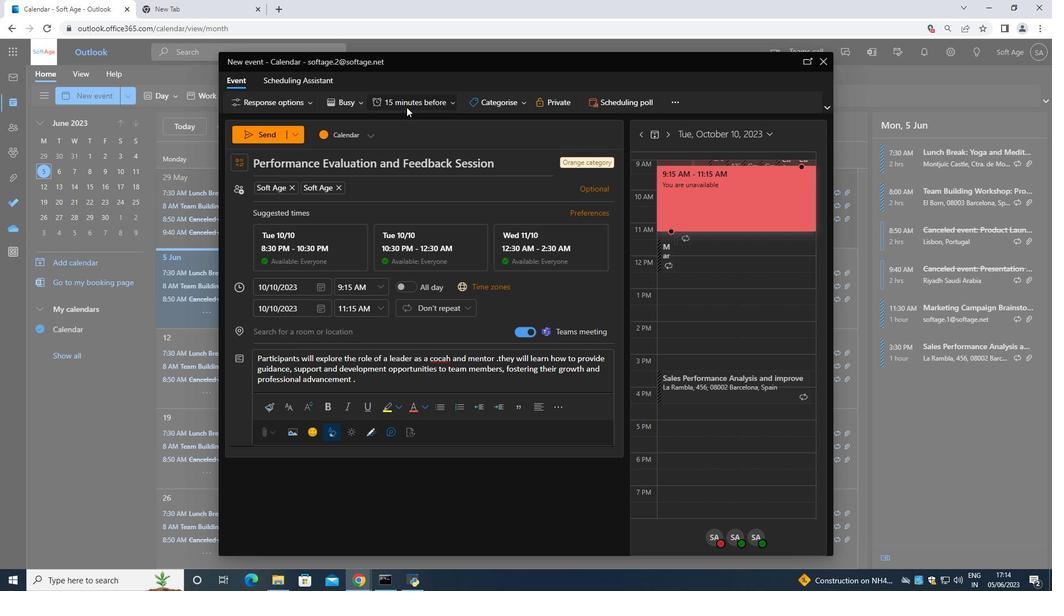 
Action: Mouse pressed left at (407, 105)
Screenshot: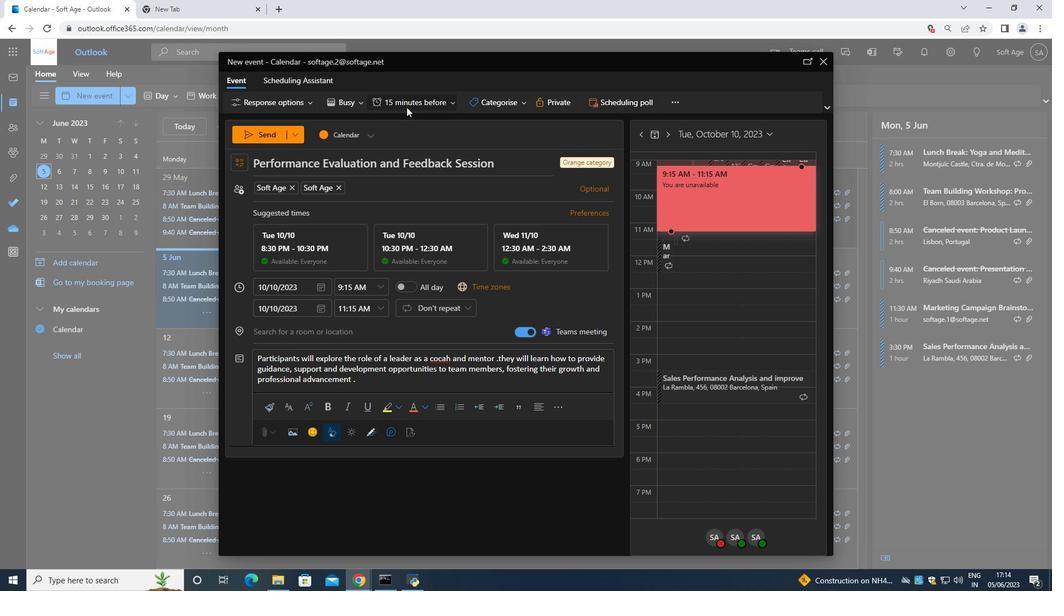 
Action: Mouse moved to (412, 180)
Screenshot: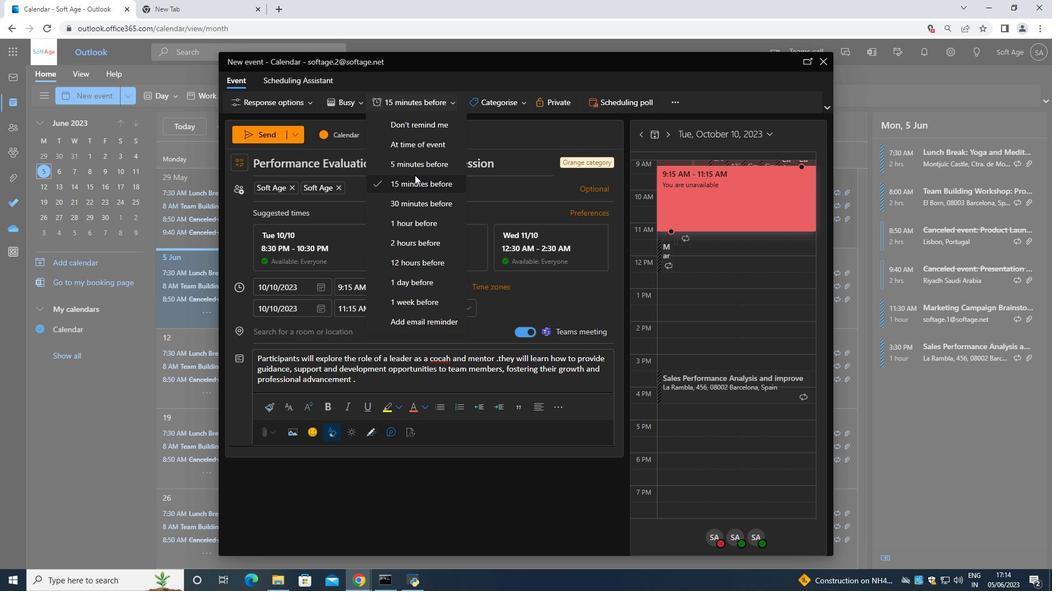 
Action: Mouse pressed left at (412, 180)
Screenshot: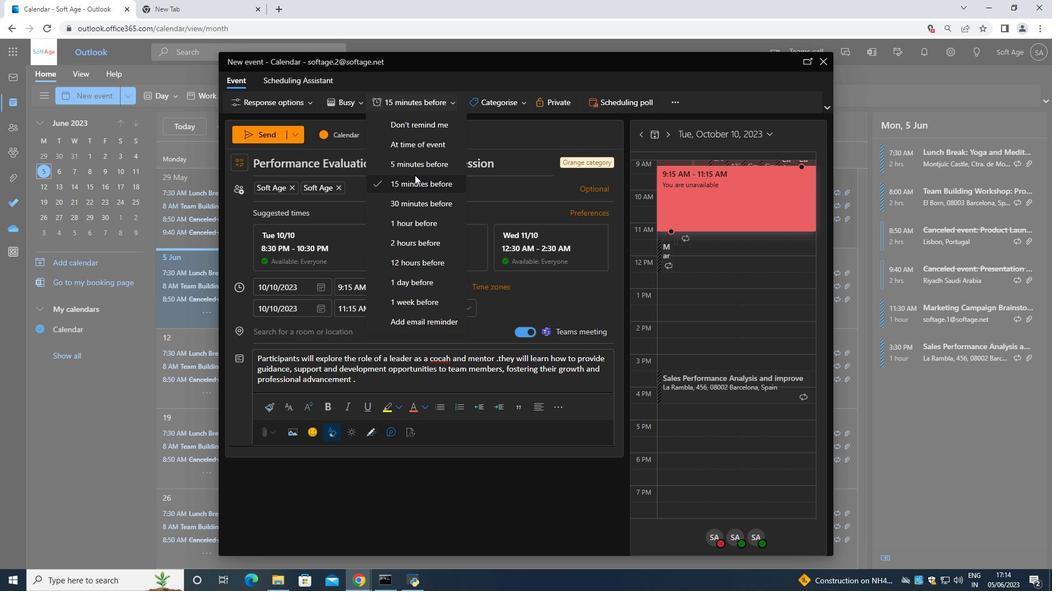 
Action: Mouse moved to (254, 134)
Screenshot: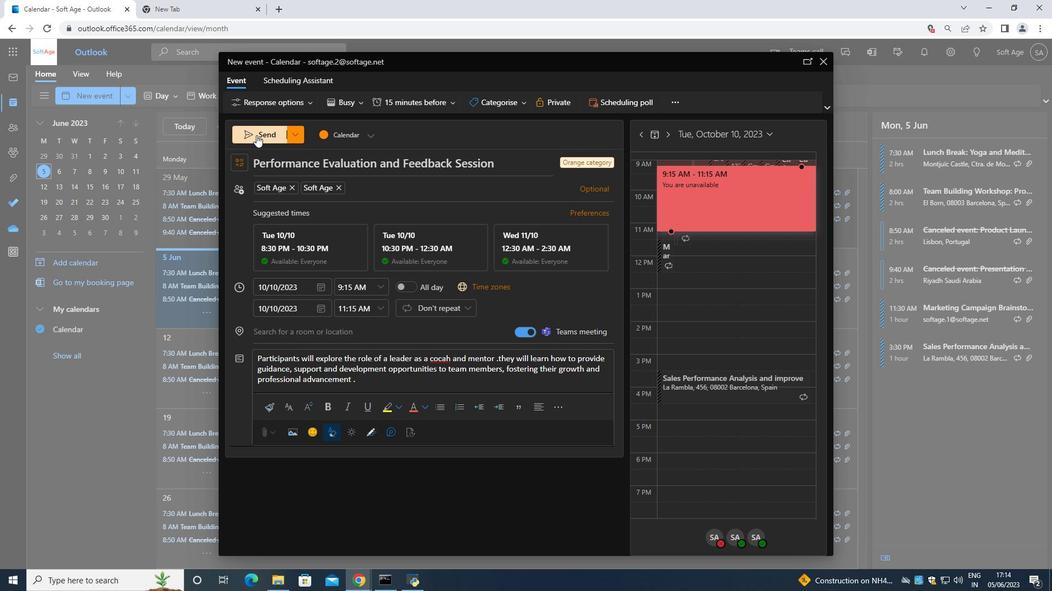 
Action: Mouse pressed left at (254, 134)
Screenshot: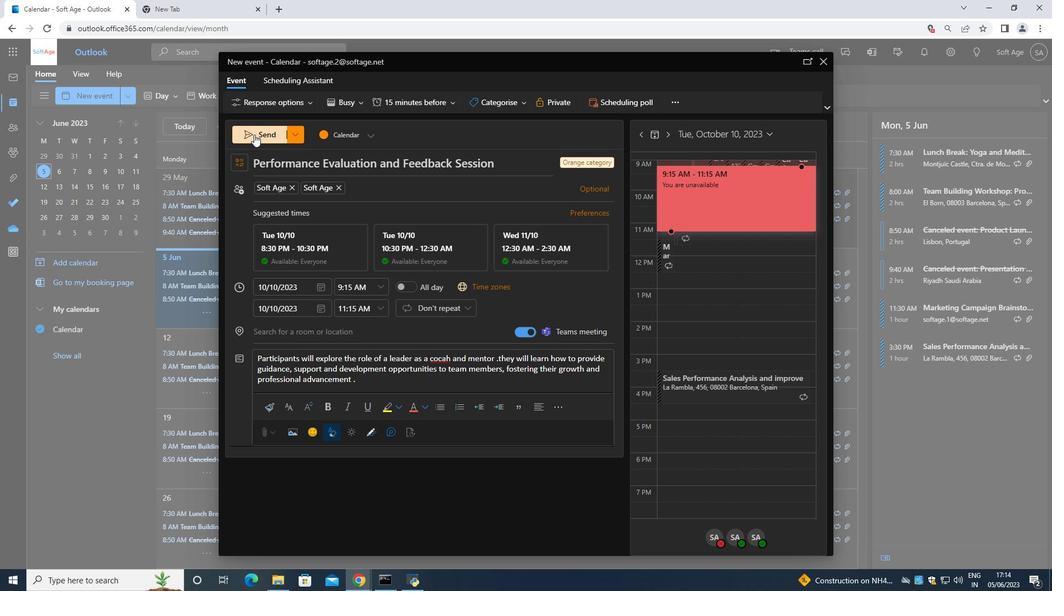 
